 Task: Look for space in Paraná, Argentina from 8th June, 2023 to 19th June, 2023 for 1 adult in price range Rs.5000 to Rs.12000. Place can be shared room with 1  bedroom having 1 bed and 1 bathroom. Property type can be house, flat, guest house, hotel. Amenities needed are: heating. Booking option can be shelf check-in. Required host language is English.
Action: Mouse moved to (410, 109)
Screenshot: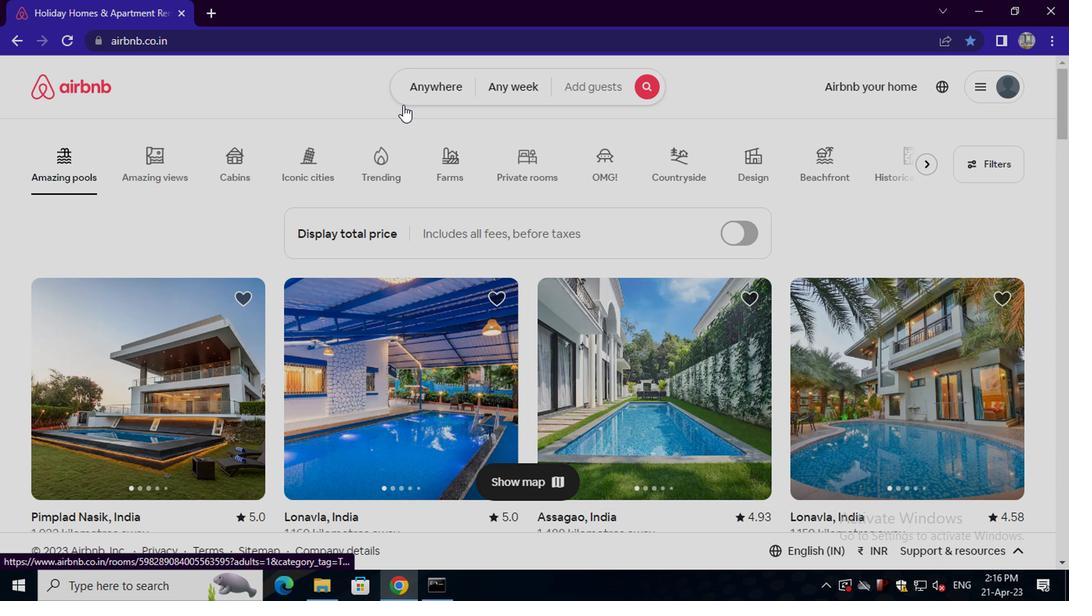 
Action: Mouse pressed left at (410, 109)
Screenshot: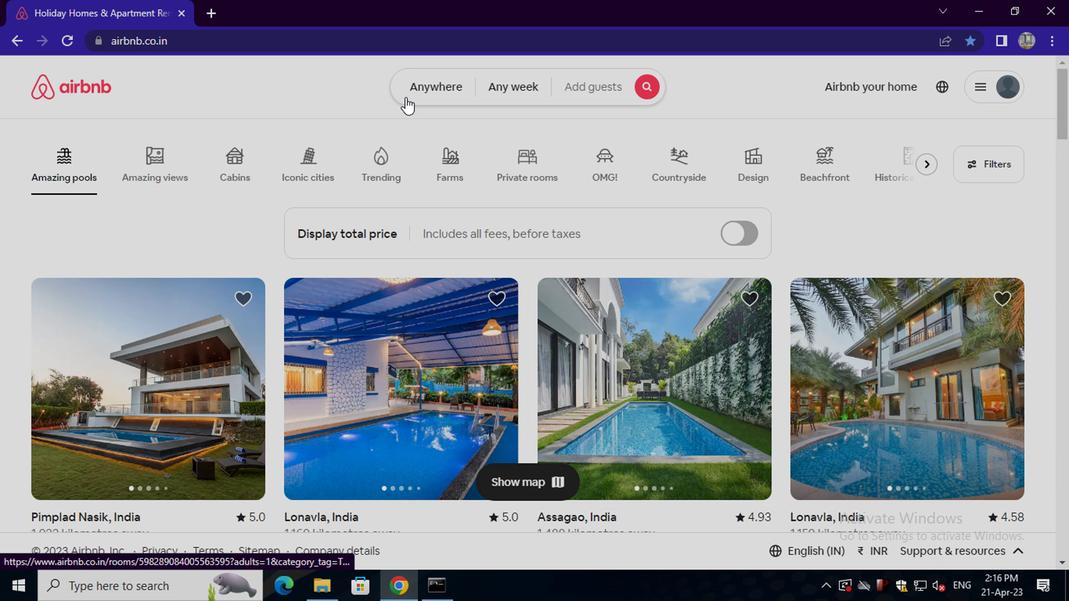 
Action: Mouse moved to (344, 167)
Screenshot: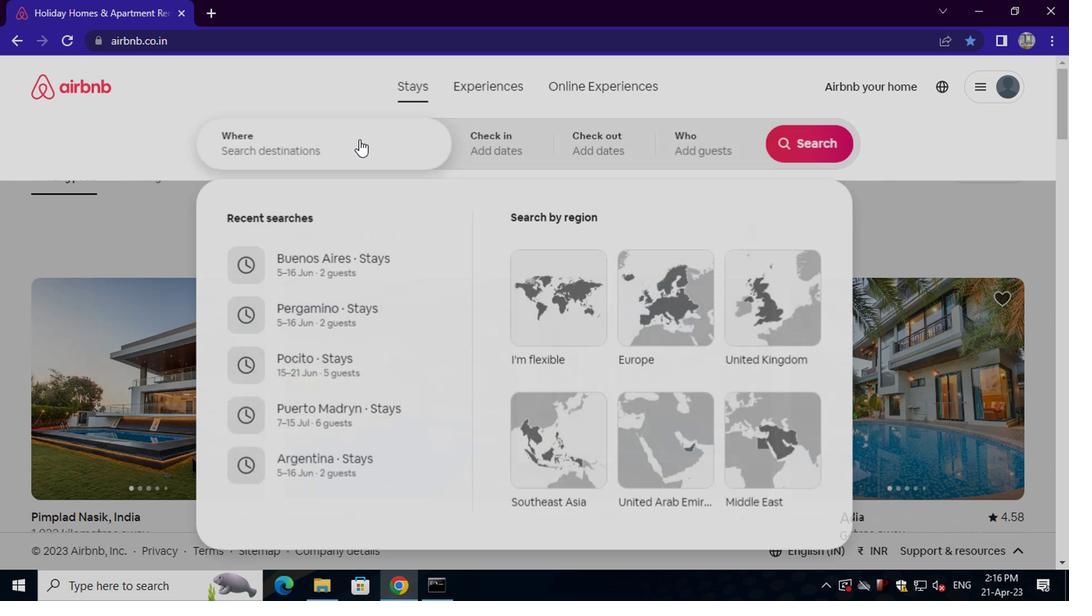 
Action: Mouse pressed left at (344, 167)
Screenshot: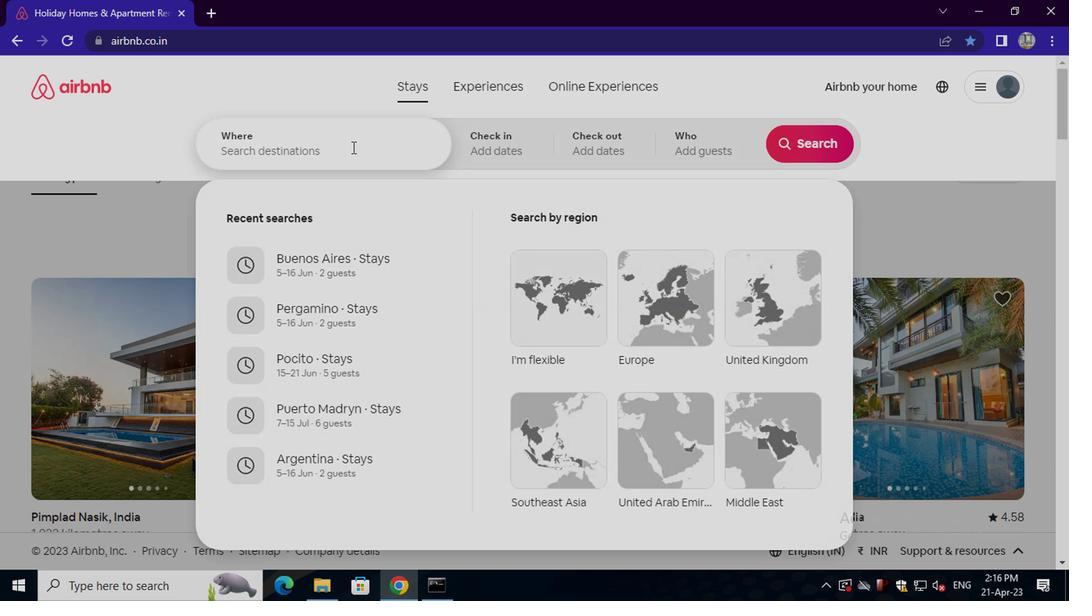 
Action: Key pressed parana<Key.space>argentina
Screenshot: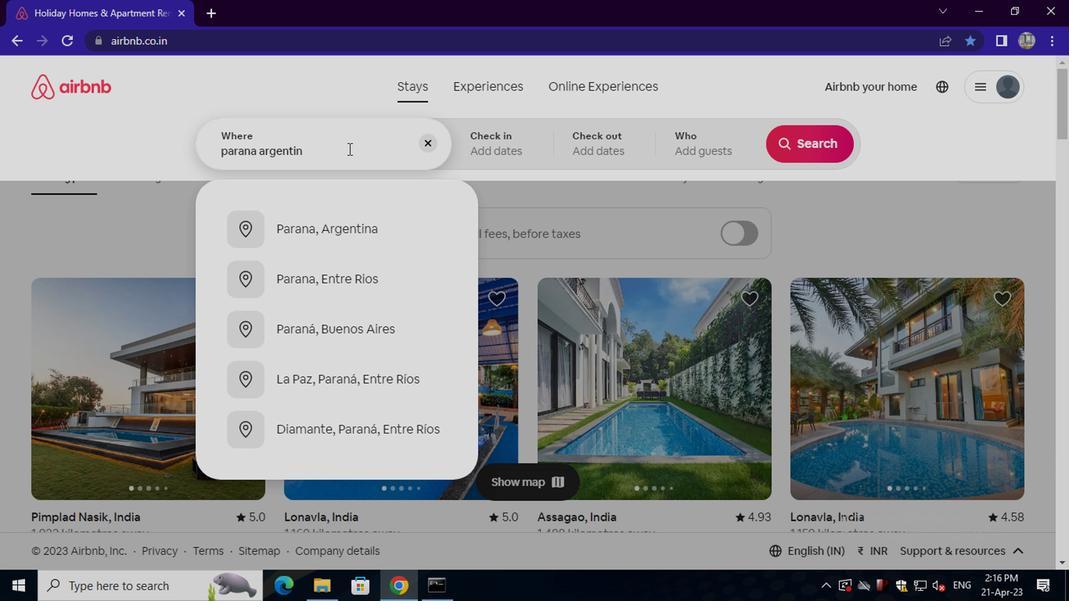 
Action: Mouse moved to (355, 161)
Screenshot: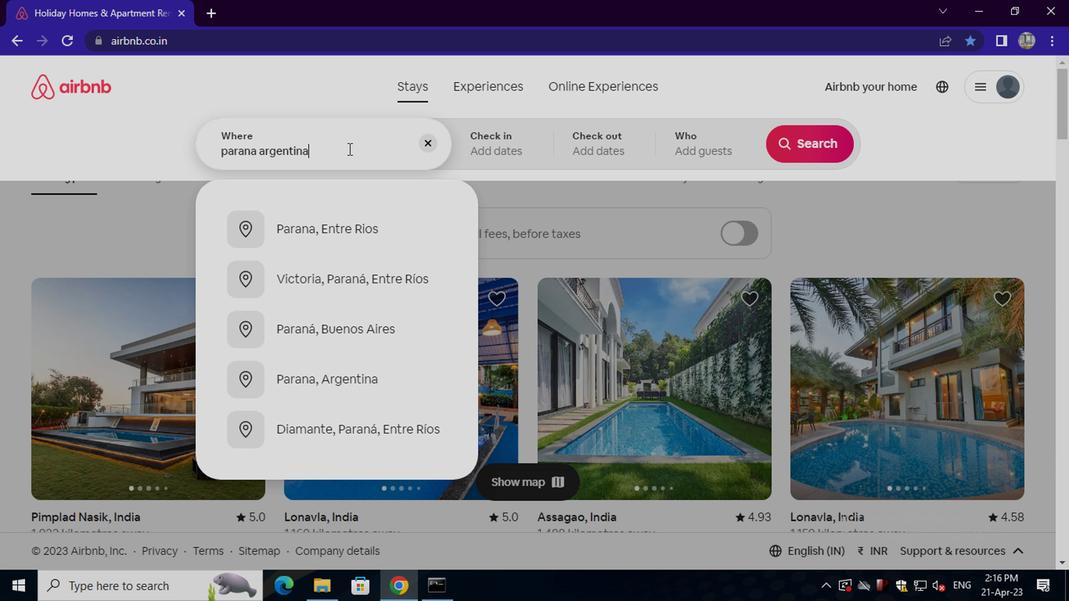 
Action: Key pressed <Key.enter>
Screenshot: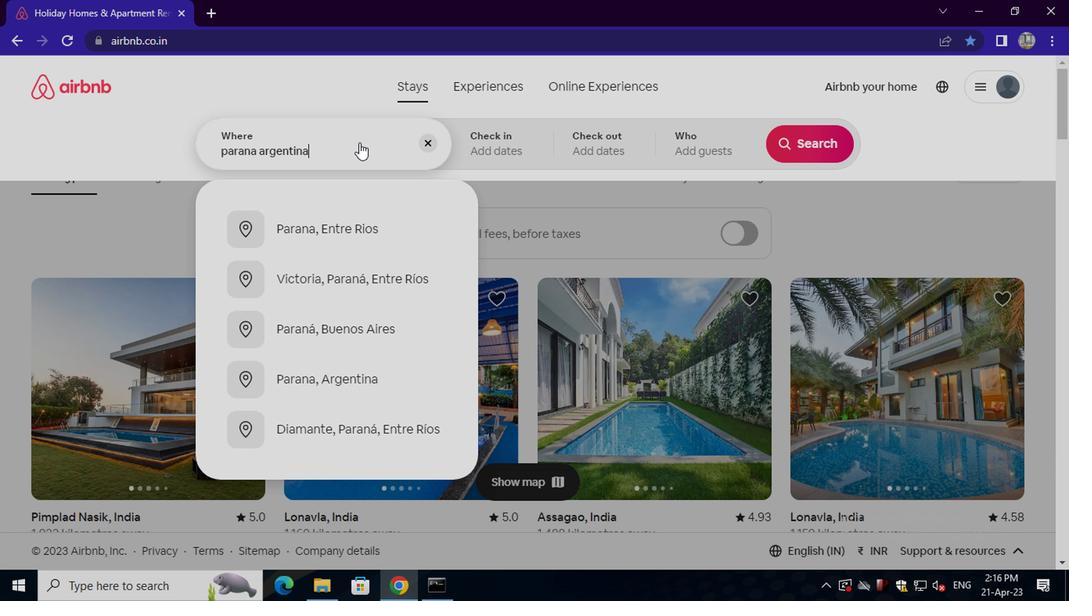 
Action: Mouse moved to (807, 274)
Screenshot: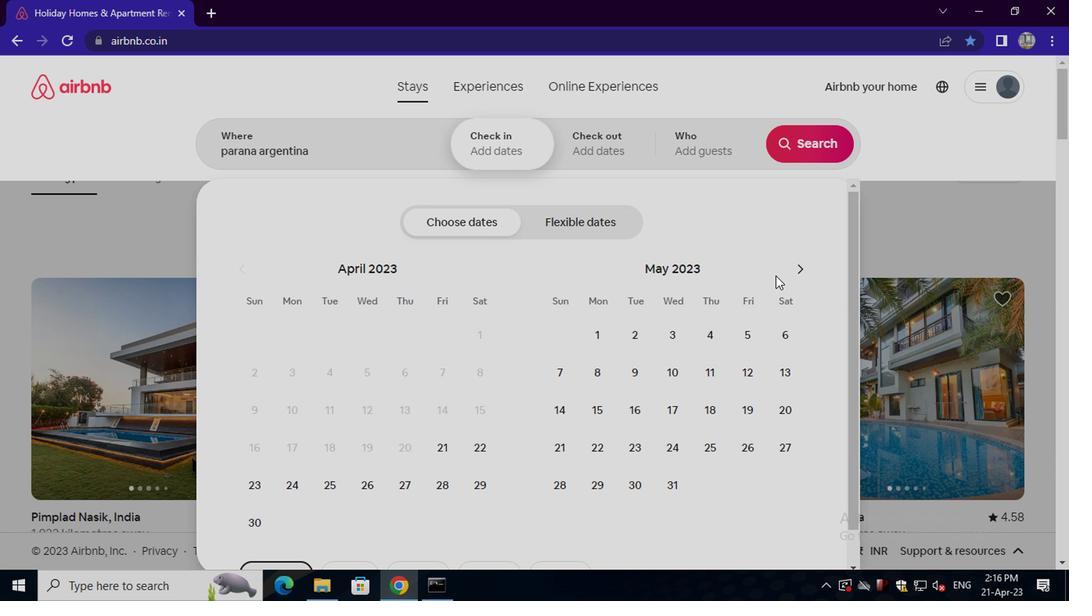 
Action: Mouse pressed left at (807, 274)
Screenshot: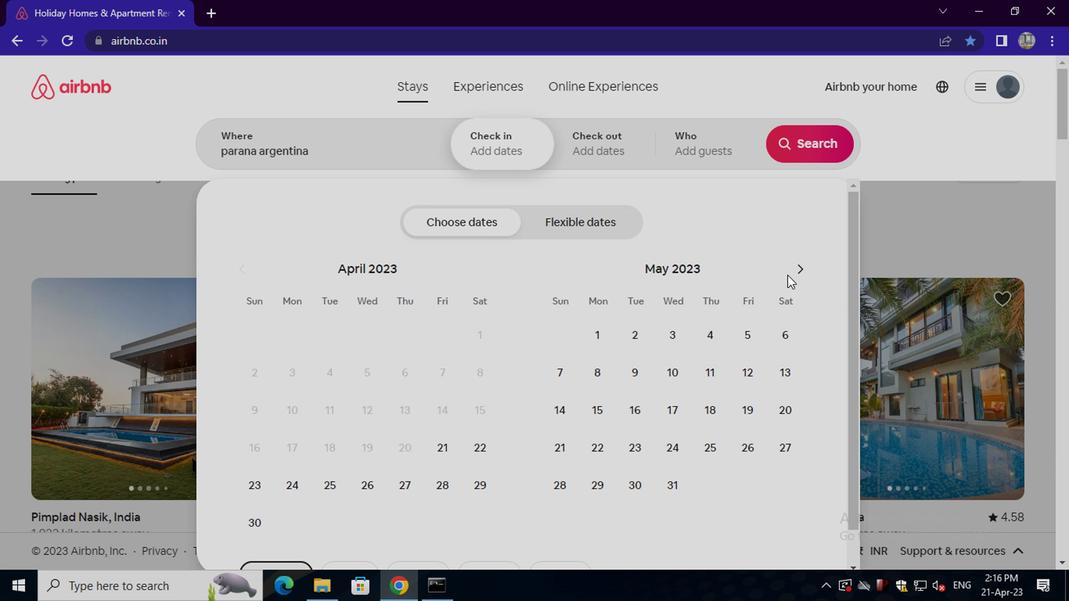 
Action: Mouse moved to (724, 361)
Screenshot: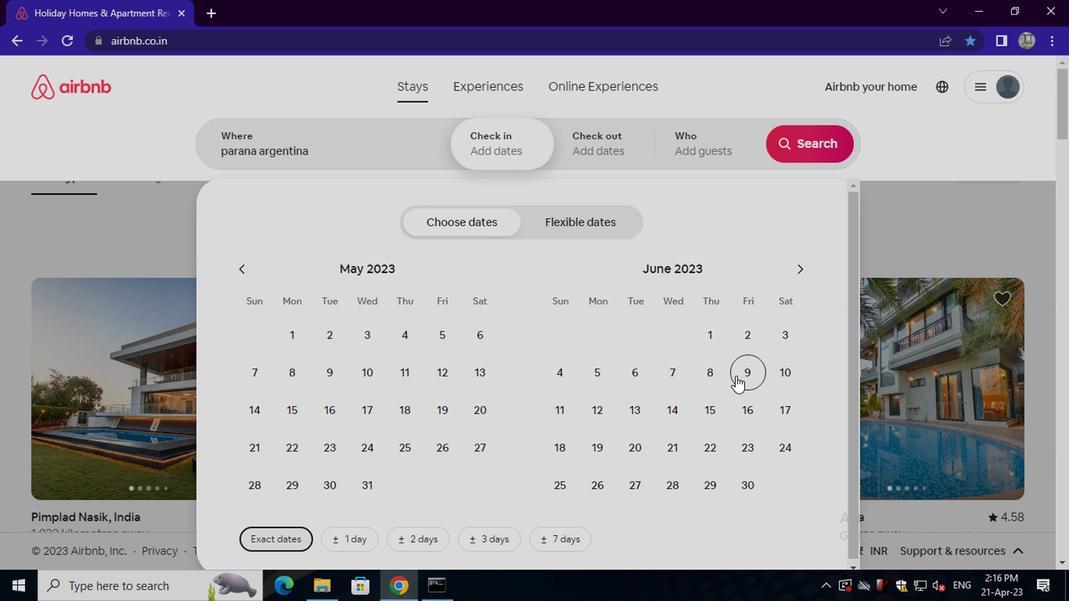 
Action: Mouse pressed left at (724, 361)
Screenshot: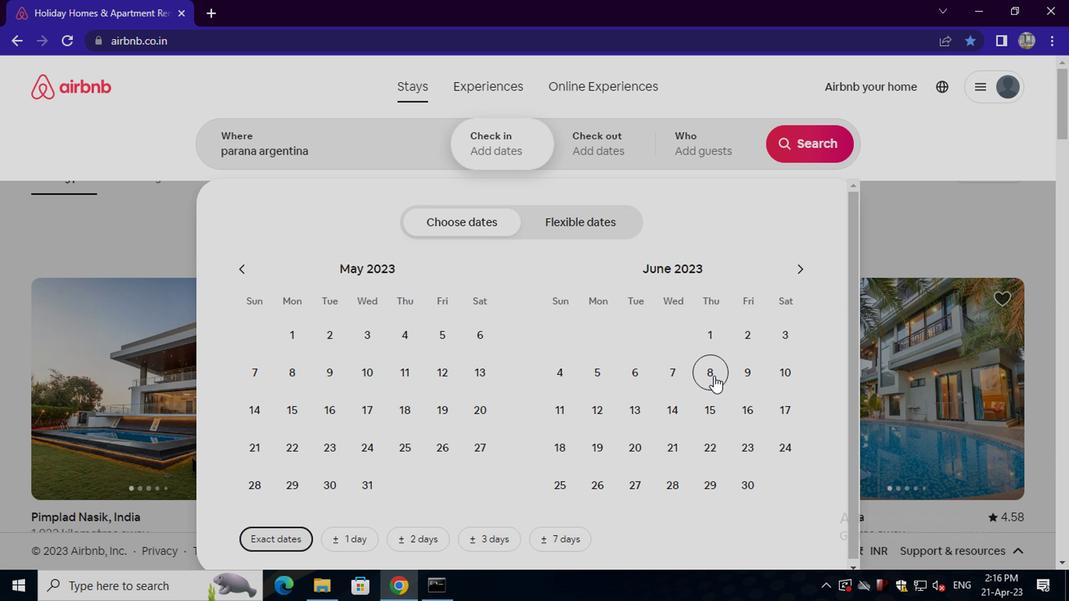 
Action: Mouse moved to (593, 427)
Screenshot: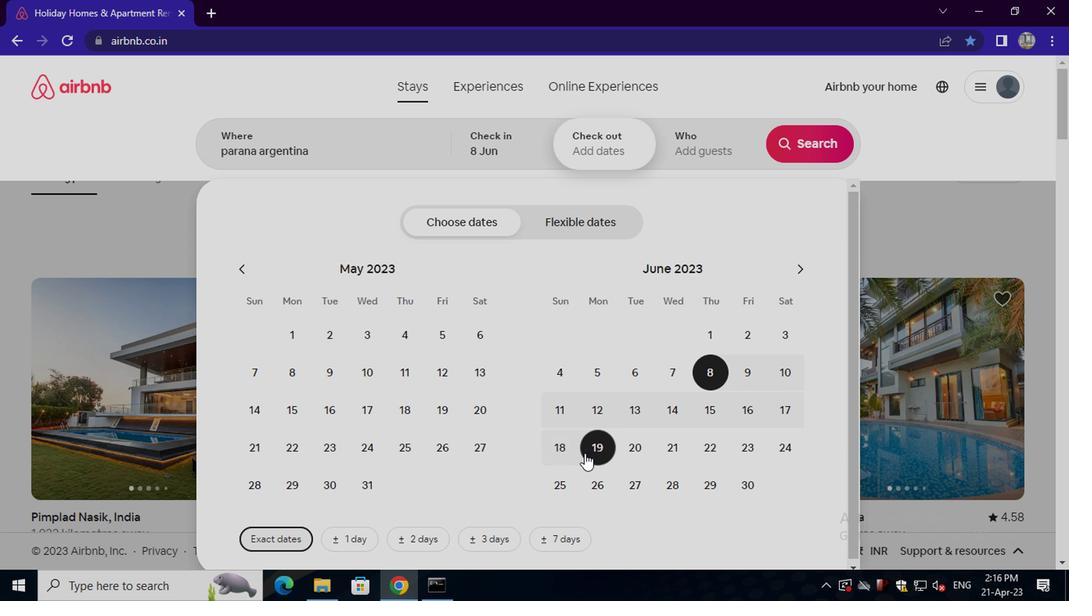 
Action: Mouse pressed left at (593, 427)
Screenshot: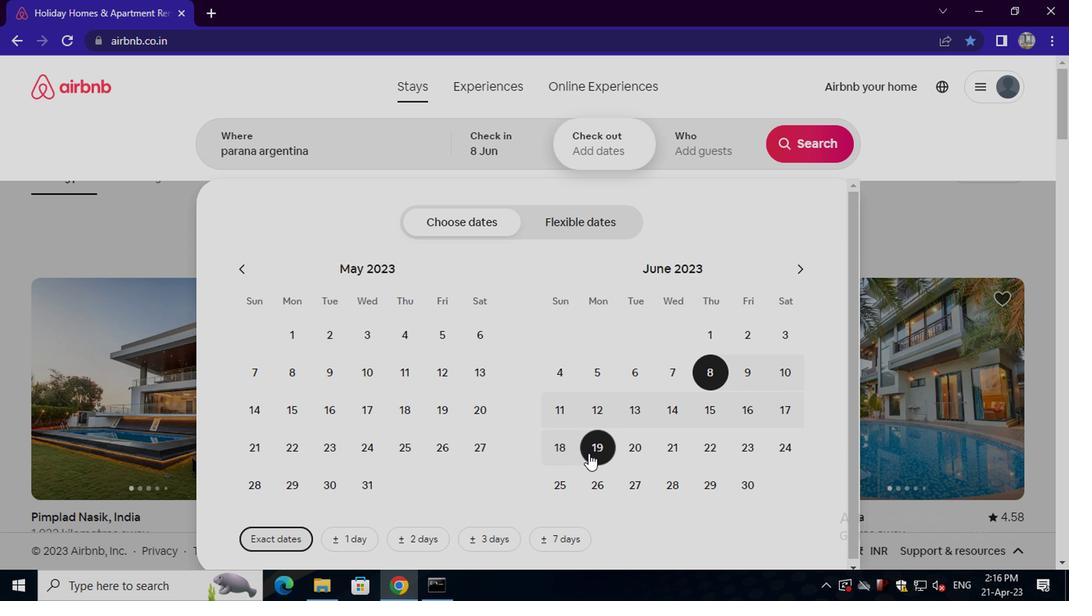 
Action: Mouse moved to (737, 171)
Screenshot: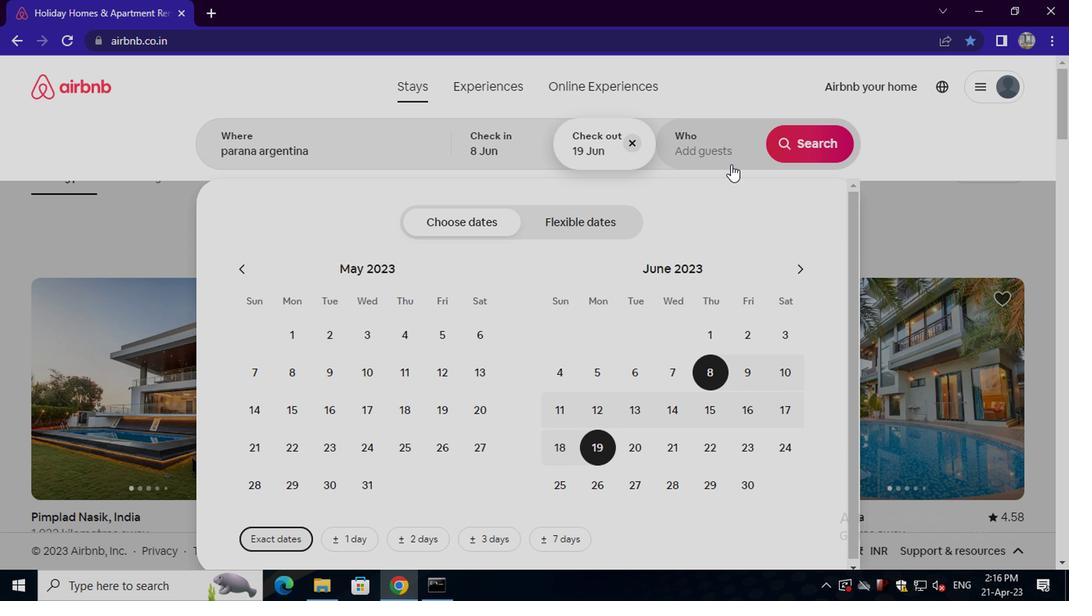 
Action: Mouse pressed left at (737, 171)
Screenshot: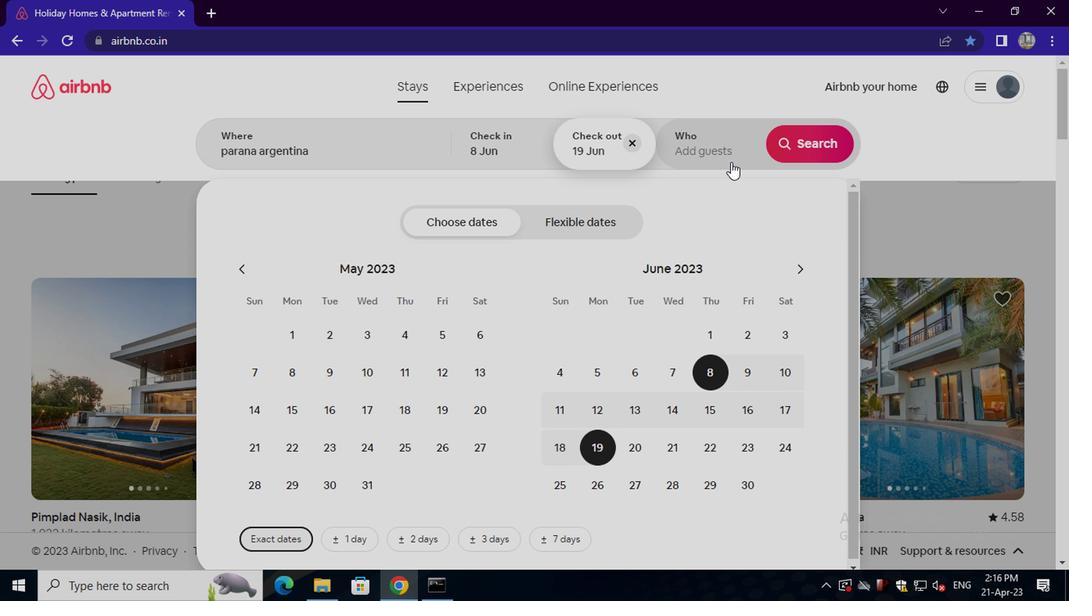 
Action: Mouse moved to (820, 230)
Screenshot: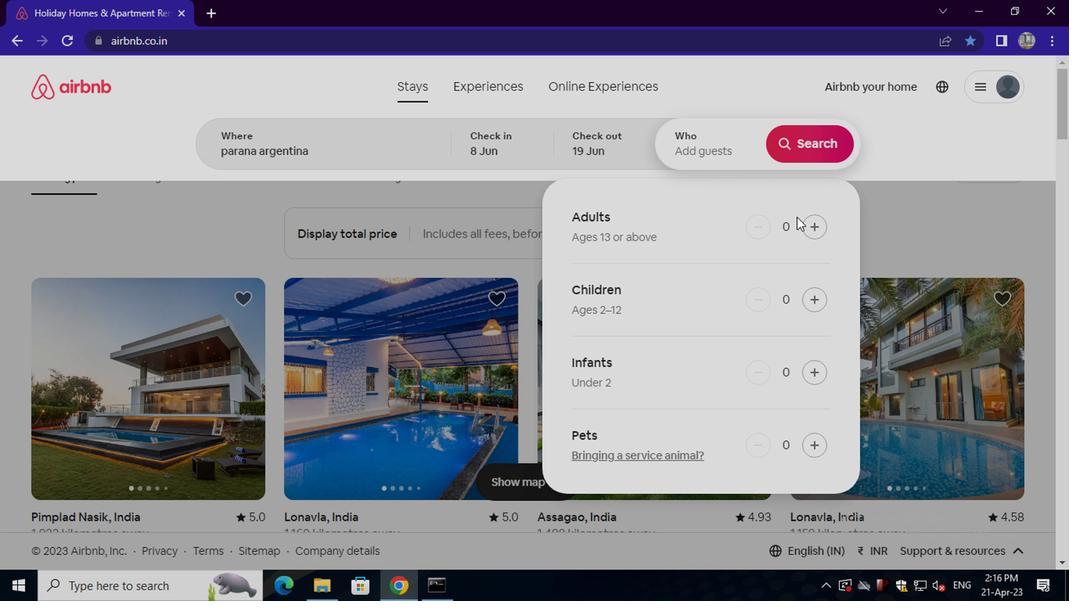
Action: Mouse pressed left at (820, 230)
Screenshot: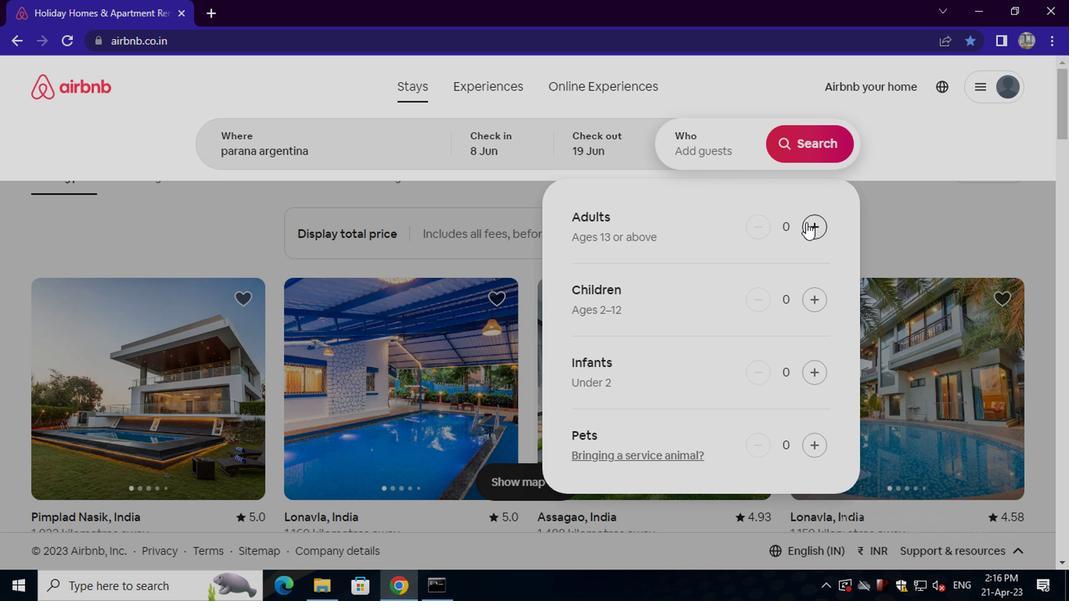 
Action: Mouse moved to (817, 169)
Screenshot: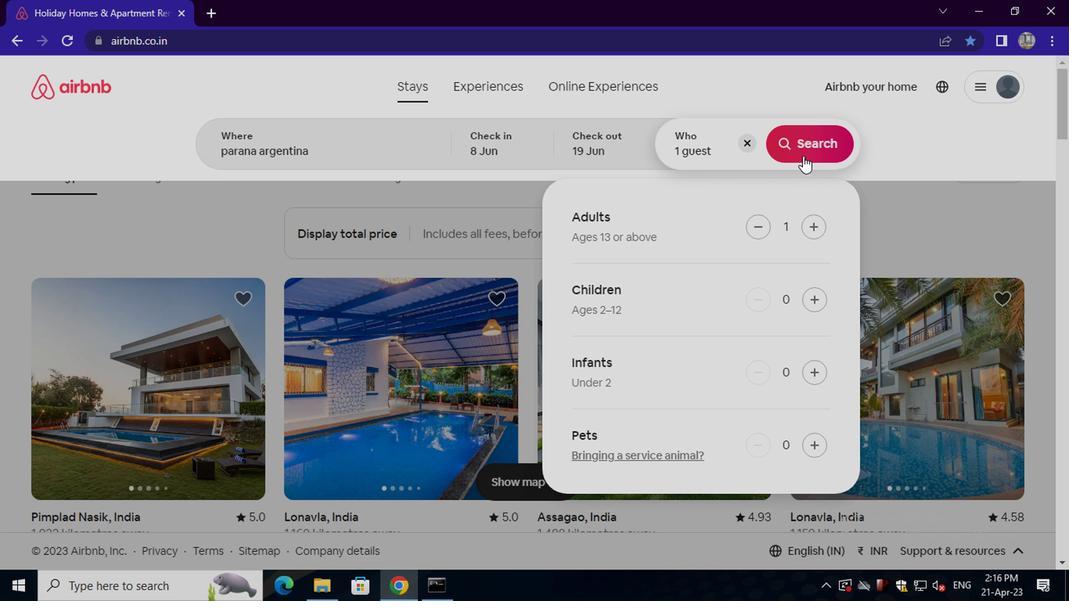 
Action: Mouse pressed left at (817, 169)
Screenshot: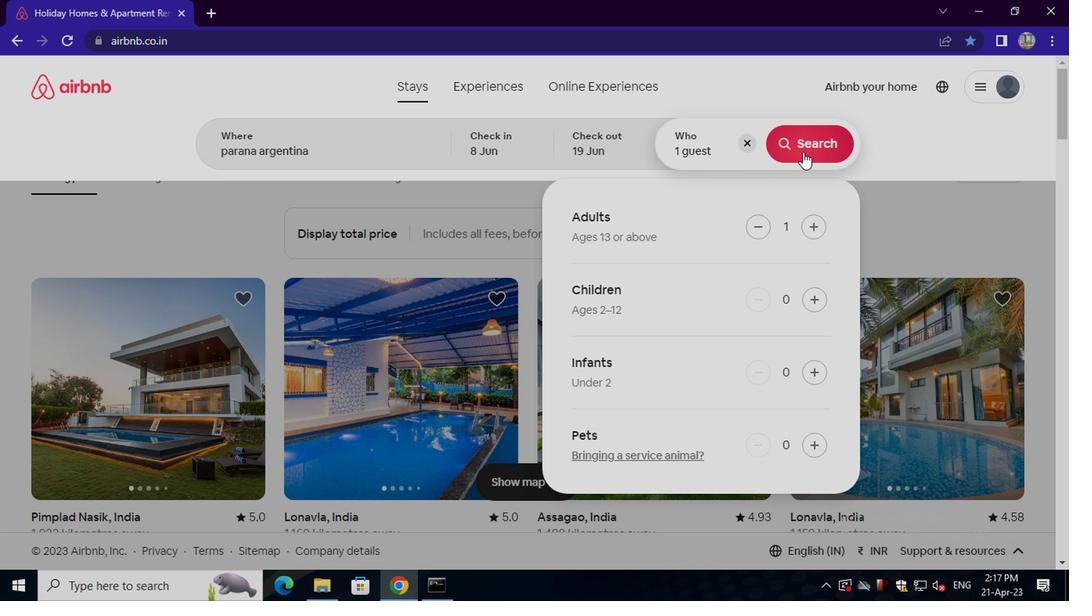 
Action: Mouse moved to (1025, 167)
Screenshot: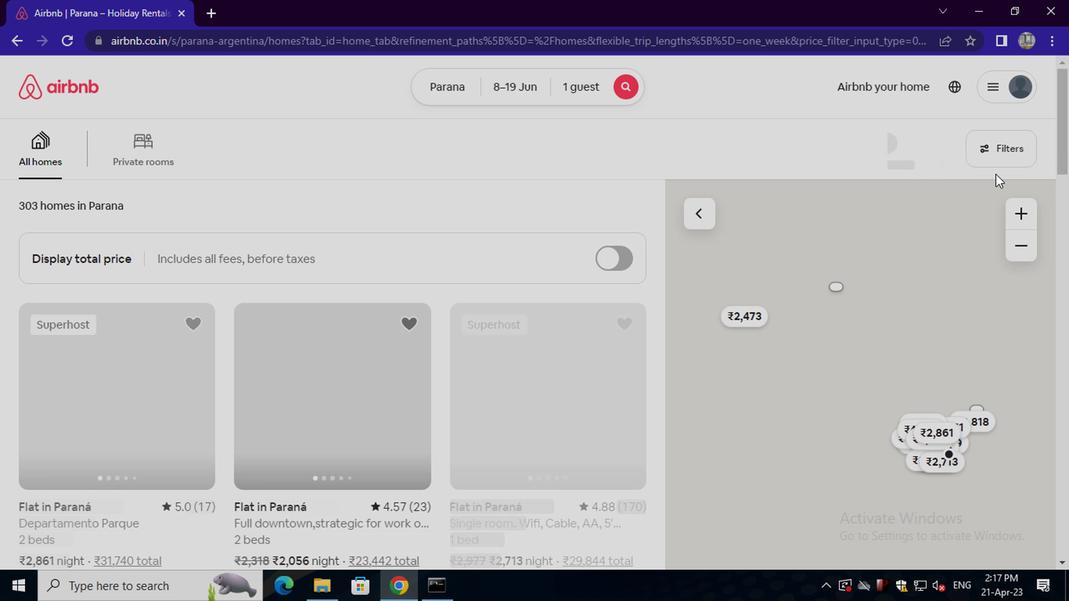 
Action: Mouse pressed left at (1025, 167)
Screenshot: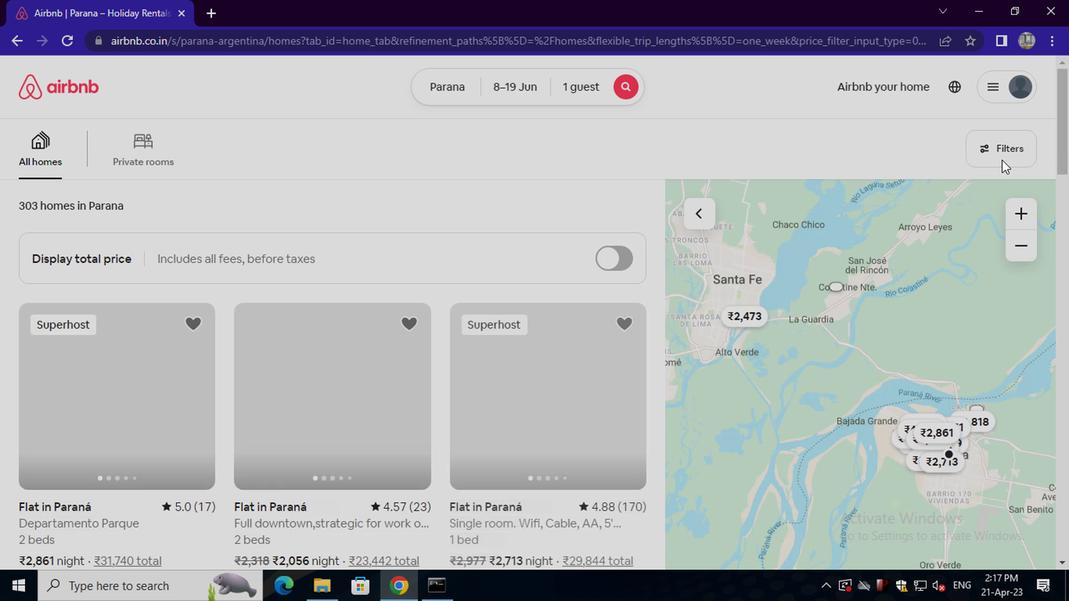 
Action: Mouse moved to (436, 342)
Screenshot: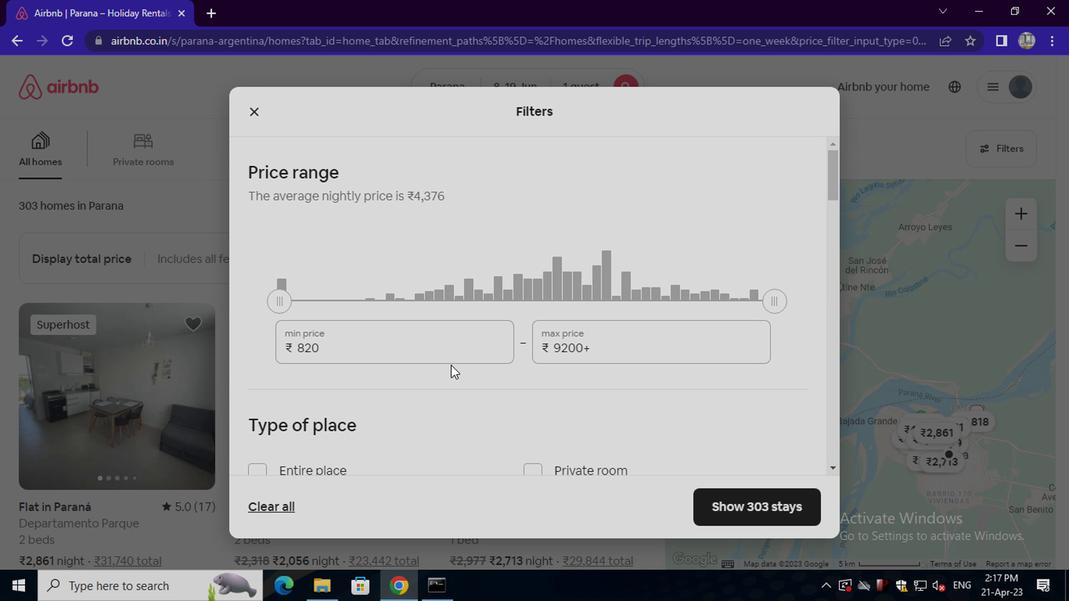 
Action: Mouse pressed left at (436, 342)
Screenshot: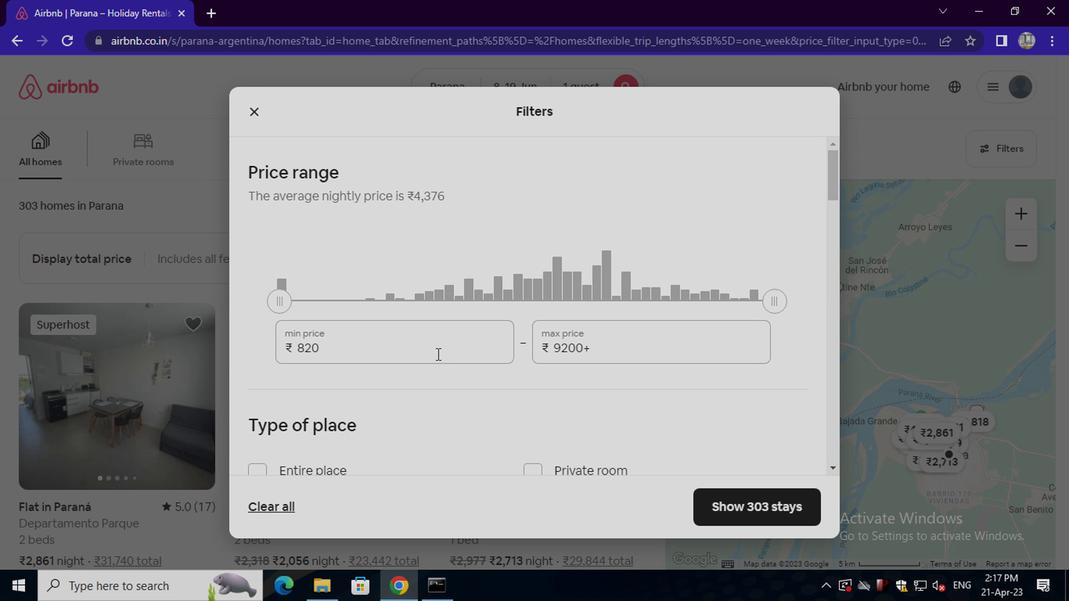 
Action: Key pressed <Key.backspace><Key.backspace><Key.backspace><Key.backspace><Key.backspace><Key.backspace><Key.backspace><Key.backspace><Key.backspace><Key.backspace><Key.backspace><Key.backspace><Key.backspace><Key.backspace><Key.backspace><Key.backspace><Key.backspace><Key.backspace><Key.backspace><Key.backspace><Key.backspace><Key.backspace>5000
Screenshot: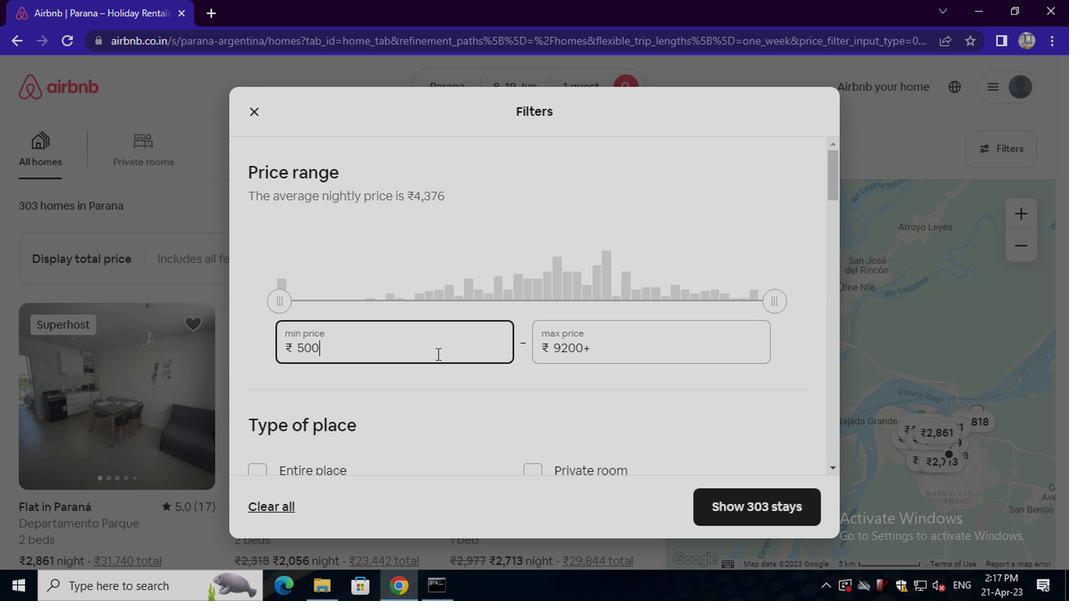 
Action: Mouse moved to (594, 341)
Screenshot: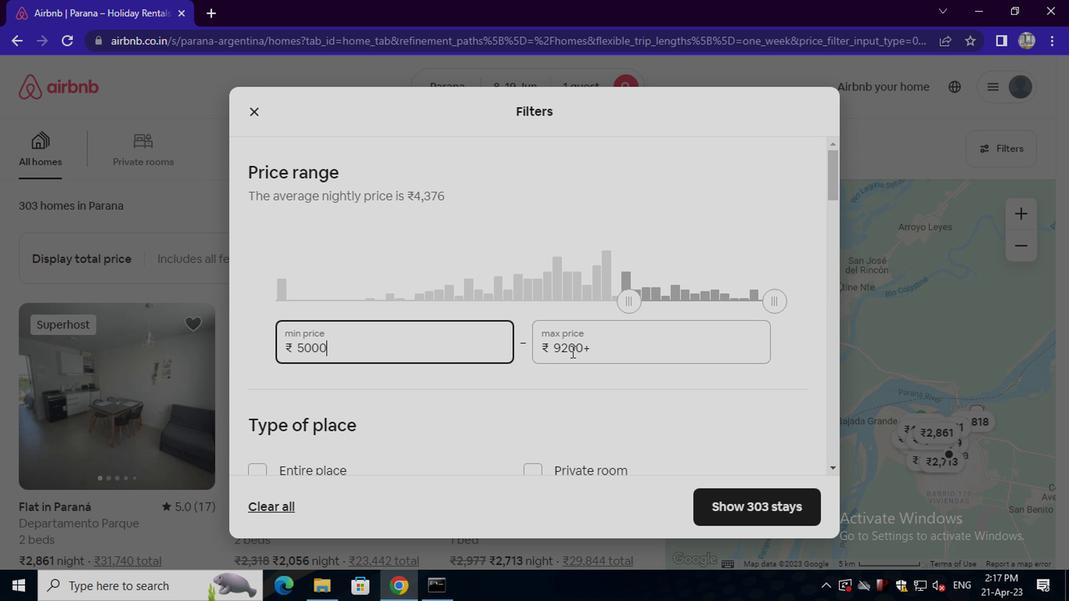 
Action: Mouse pressed left at (594, 341)
Screenshot: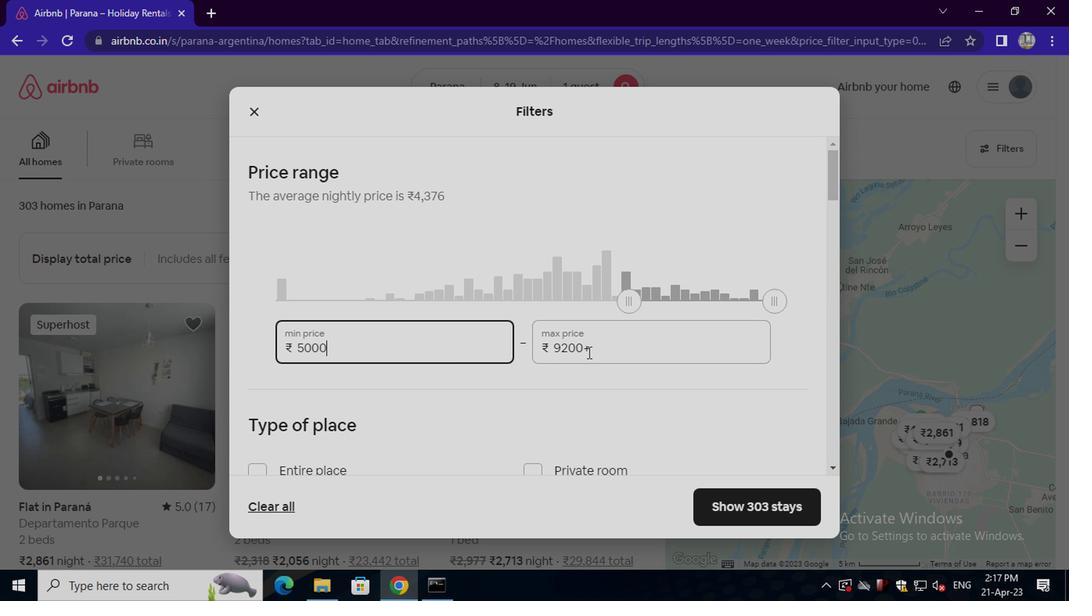 
Action: Key pressed <Key.backspace><Key.backspace><Key.backspace><Key.backspace><Key.backspace><Key.backspace><Key.backspace><Key.backspace><Key.backspace><Key.backspace><Key.backspace><Key.backspace><Key.backspace><Key.backspace><Key.backspace><Key.backspace><Key.backspace>12000
Screenshot: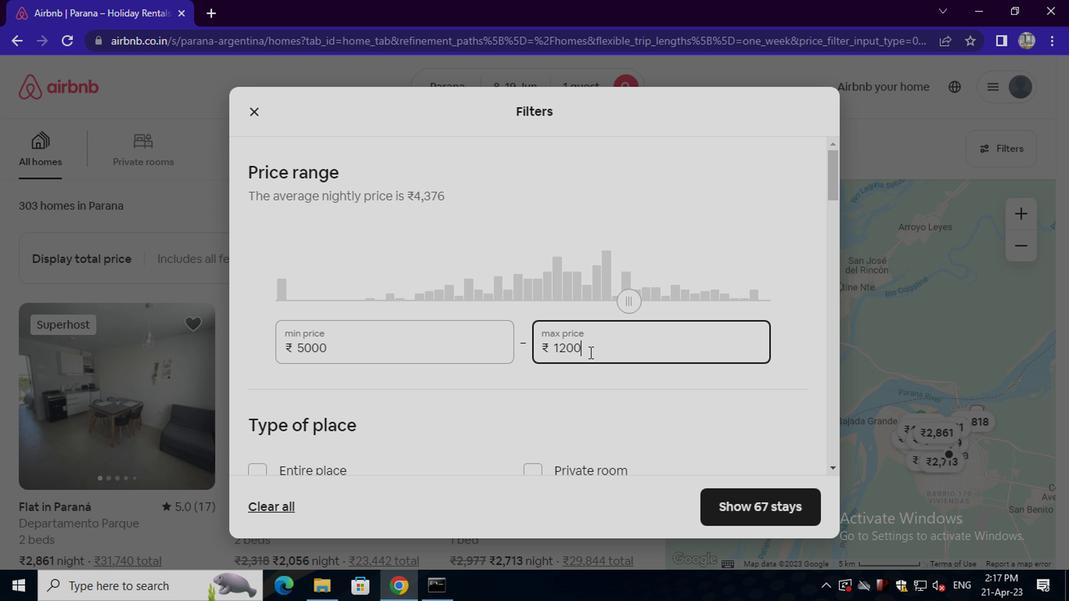 
Action: Mouse moved to (582, 340)
Screenshot: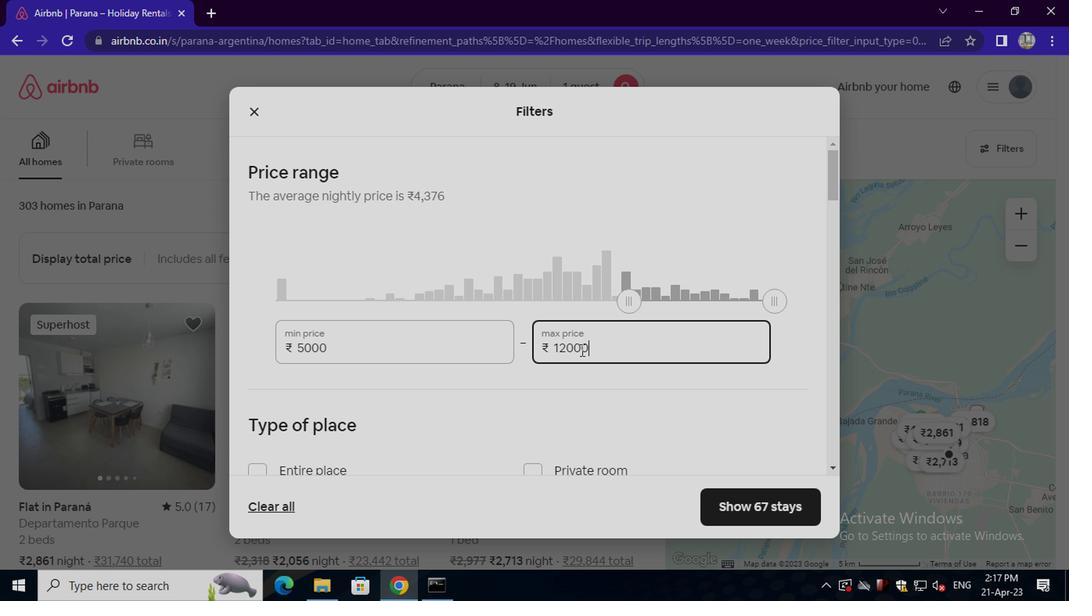 
Action: Mouse scrolled (582, 339) with delta (0, -1)
Screenshot: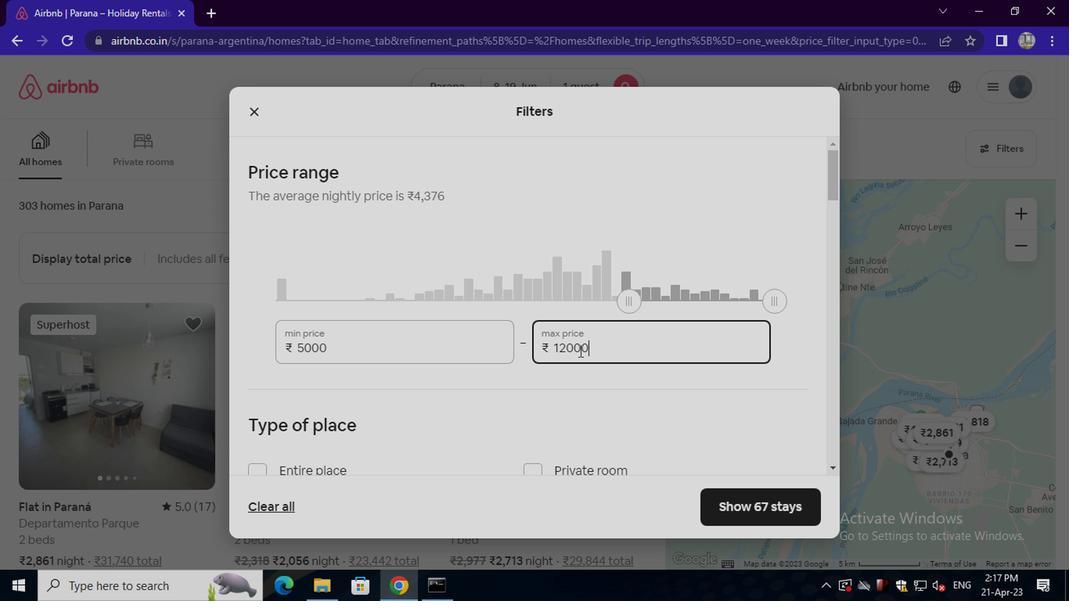 
Action: Mouse scrolled (582, 339) with delta (0, -1)
Screenshot: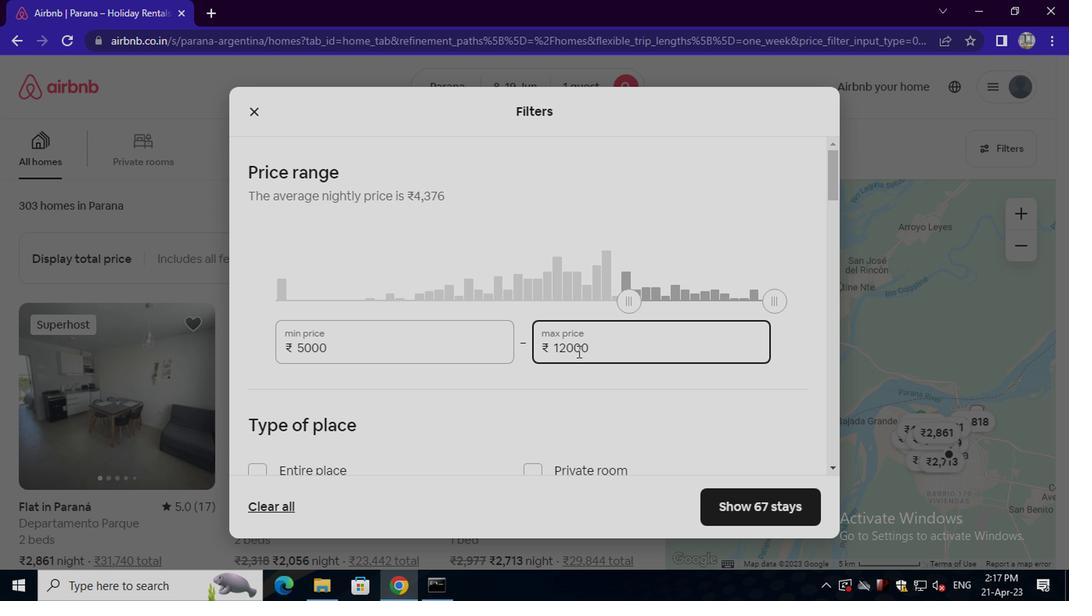
Action: Mouse moved to (339, 366)
Screenshot: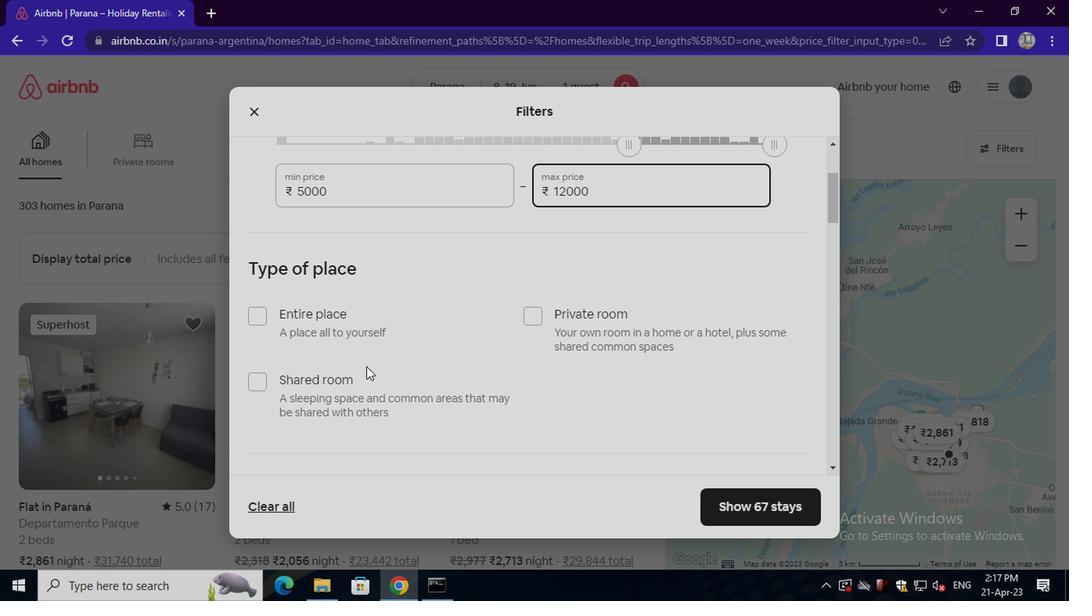 
Action: Mouse pressed left at (339, 366)
Screenshot: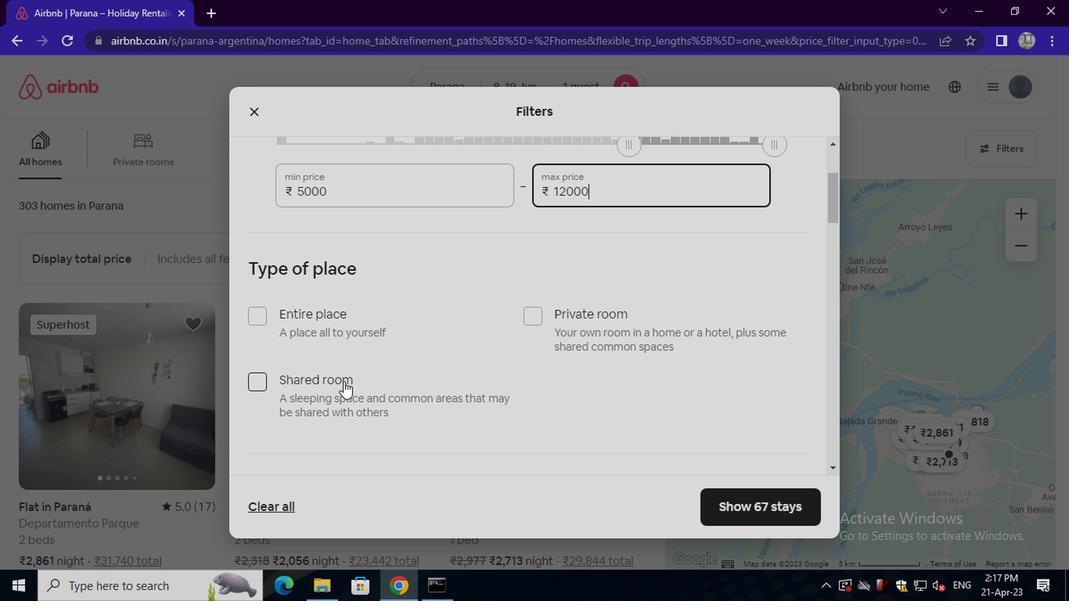 
Action: Mouse moved to (337, 367)
Screenshot: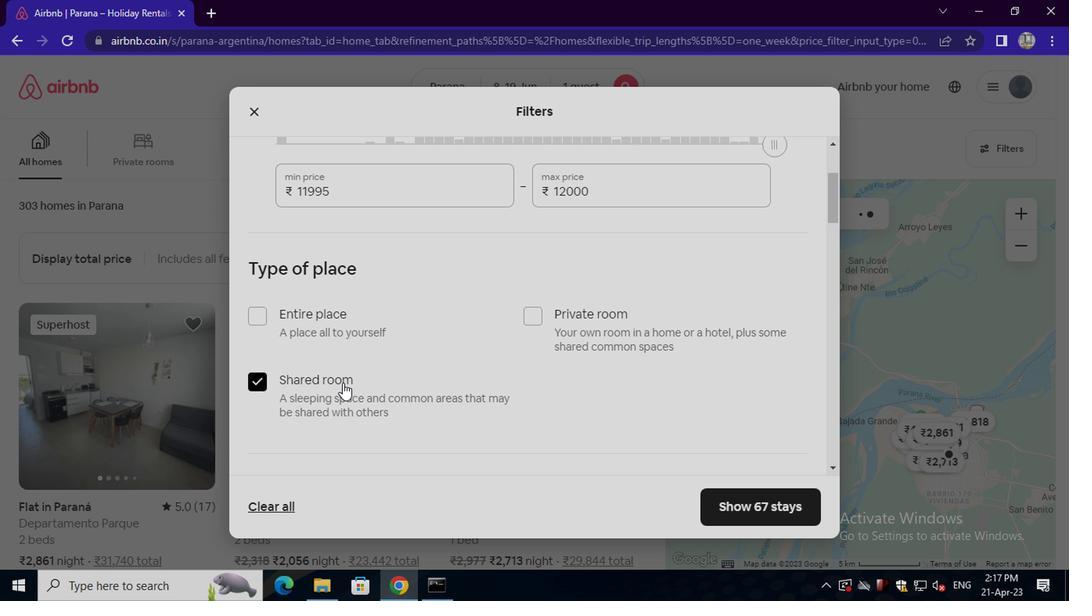 
Action: Mouse scrolled (337, 367) with delta (0, 0)
Screenshot: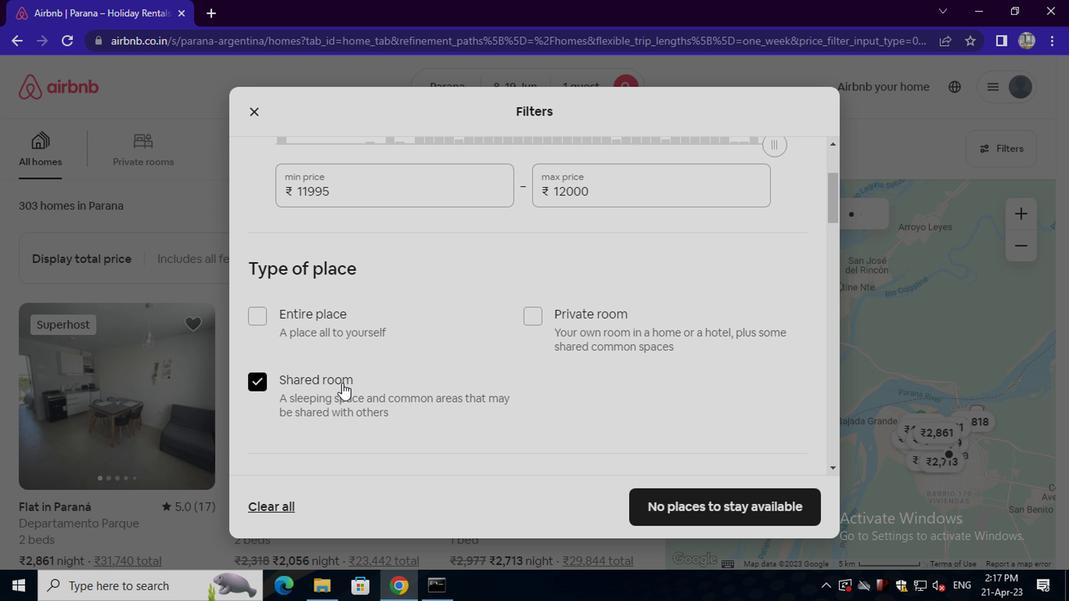 
Action: Mouse scrolled (337, 367) with delta (0, 0)
Screenshot: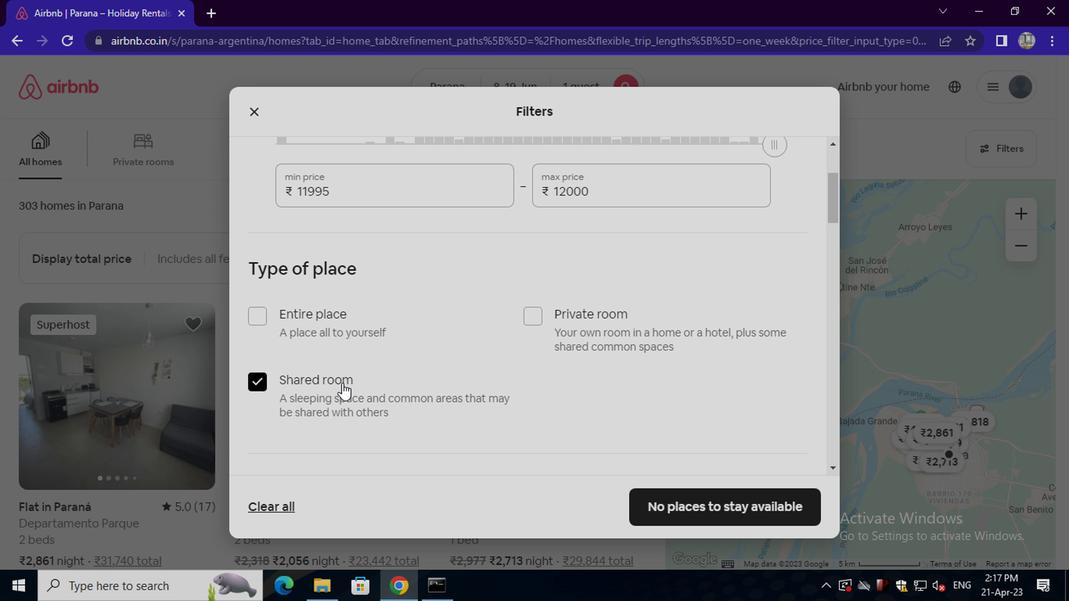 
Action: Mouse scrolled (337, 367) with delta (0, 0)
Screenshot: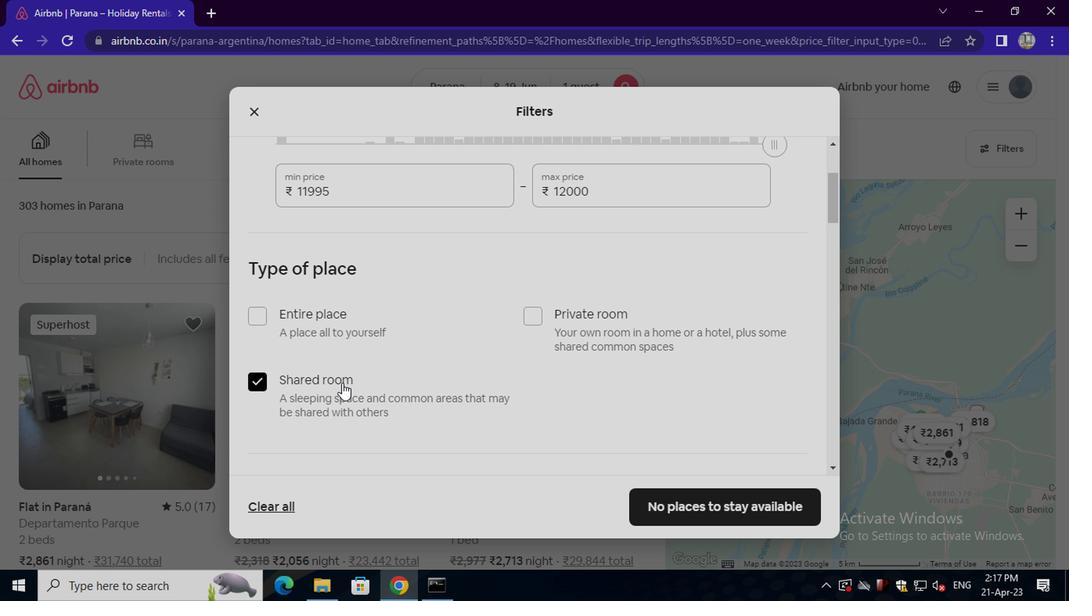 
Action: Mouse scrolled (337, 367) with delta (0, 0)
Screenshot: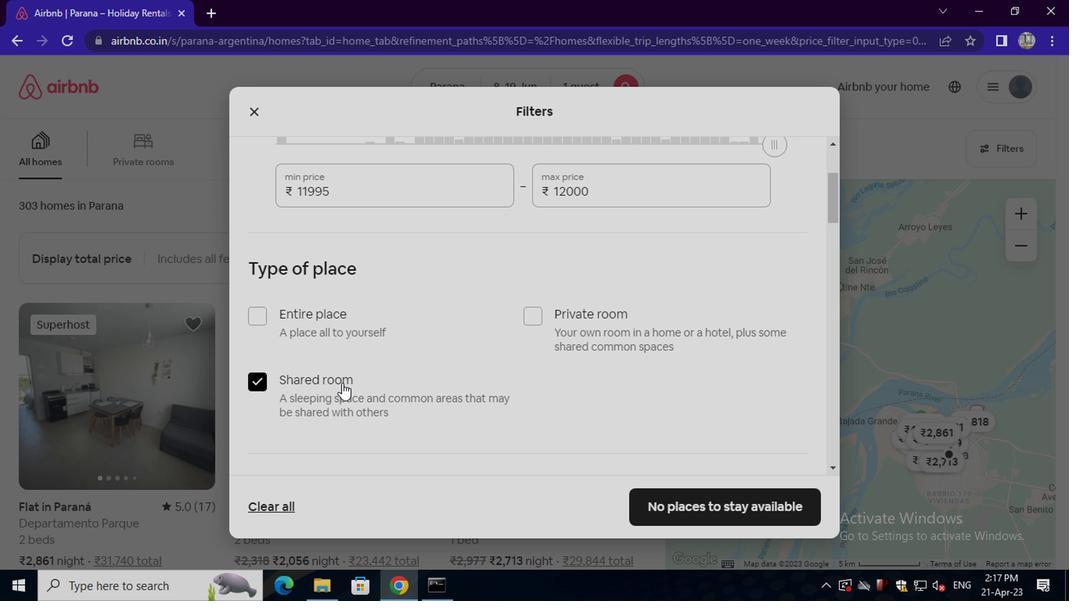 
Action: Mouse moved to (347, 256)
Screenshot: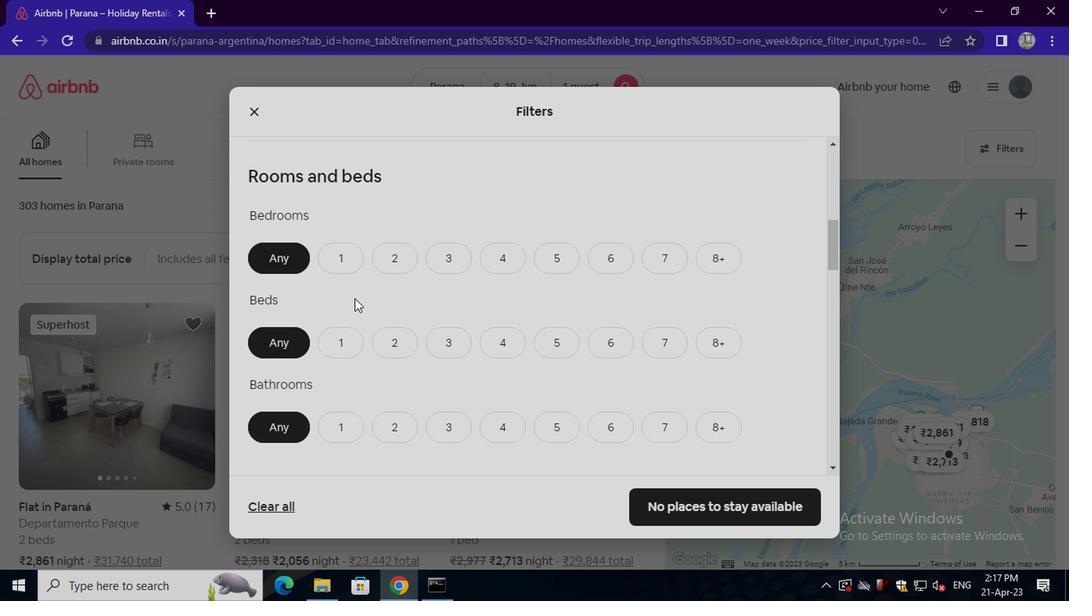 
Action: Mouse pressed left at (347, 256)
Screenshot: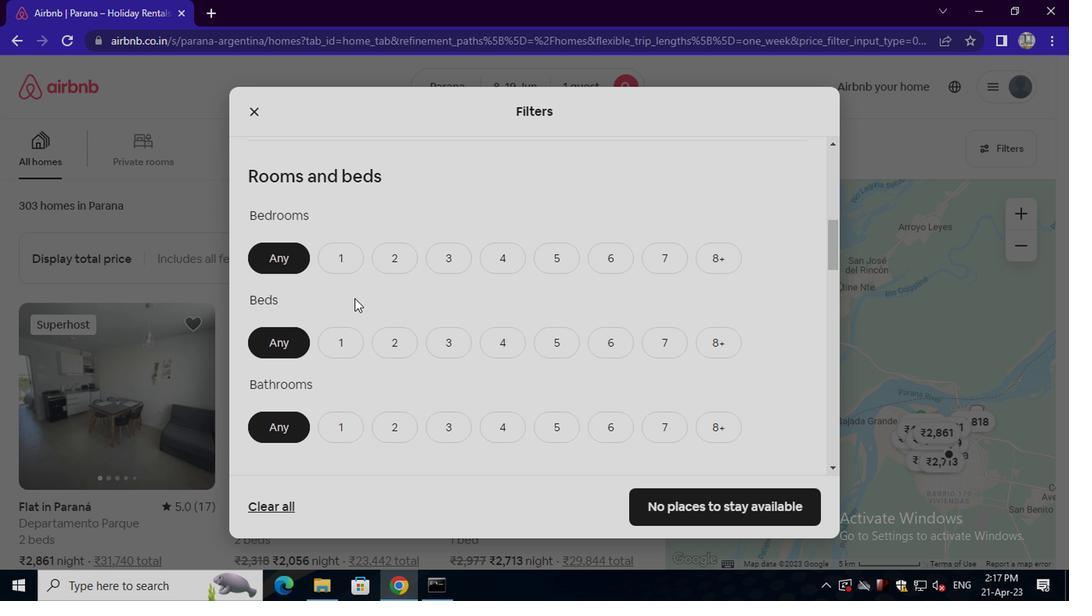 
Action: Mouse moved to (335, 334)
Screenshot: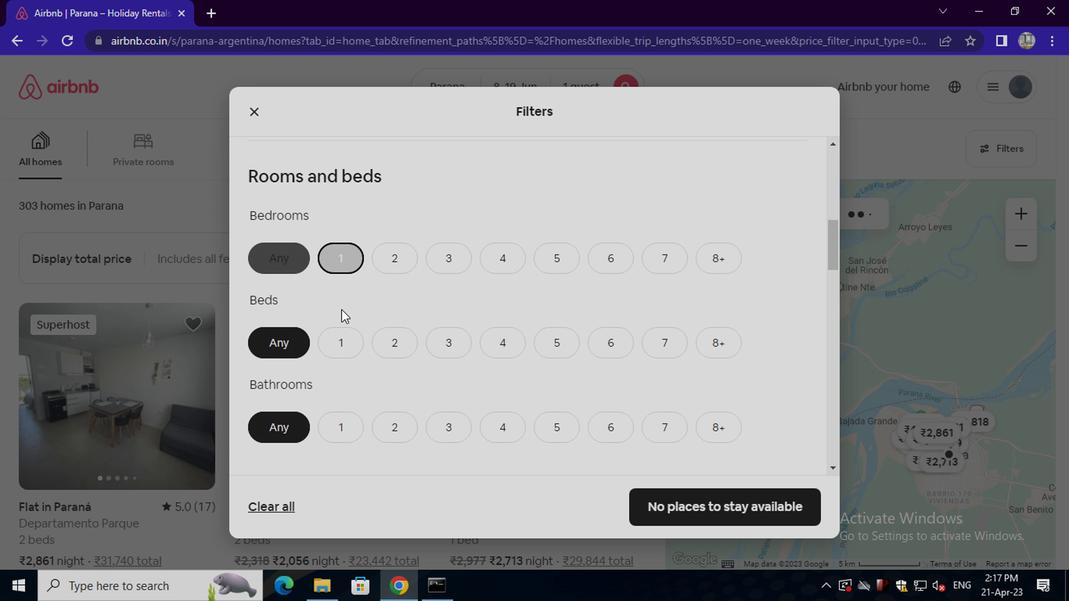 
Action: Mouse pressed left at (335, 334)
Screenshot: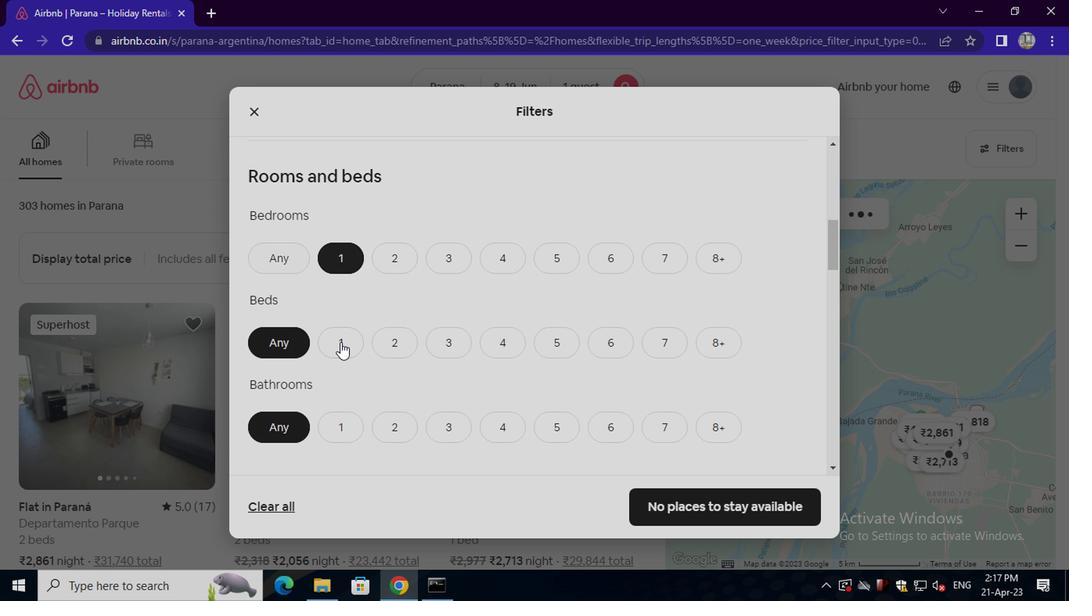 
Action: Mouse moved to (337, 394)
Screenshot: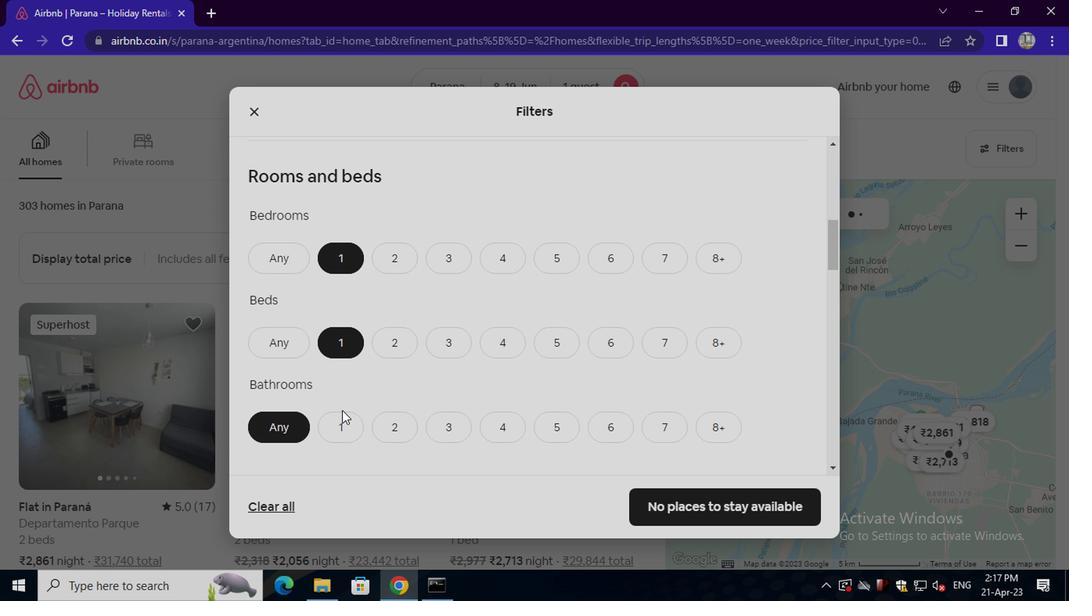 
Action: Mouse pressed left at (337, 394)
Screenshot: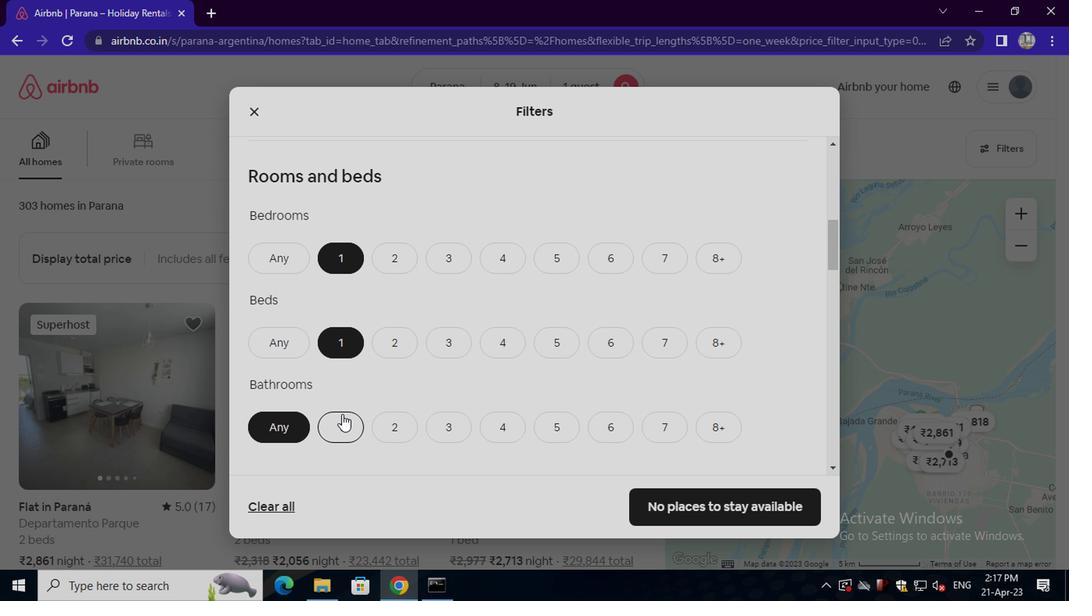 
Action: Mouse moved to (338, 394)
Screenshot: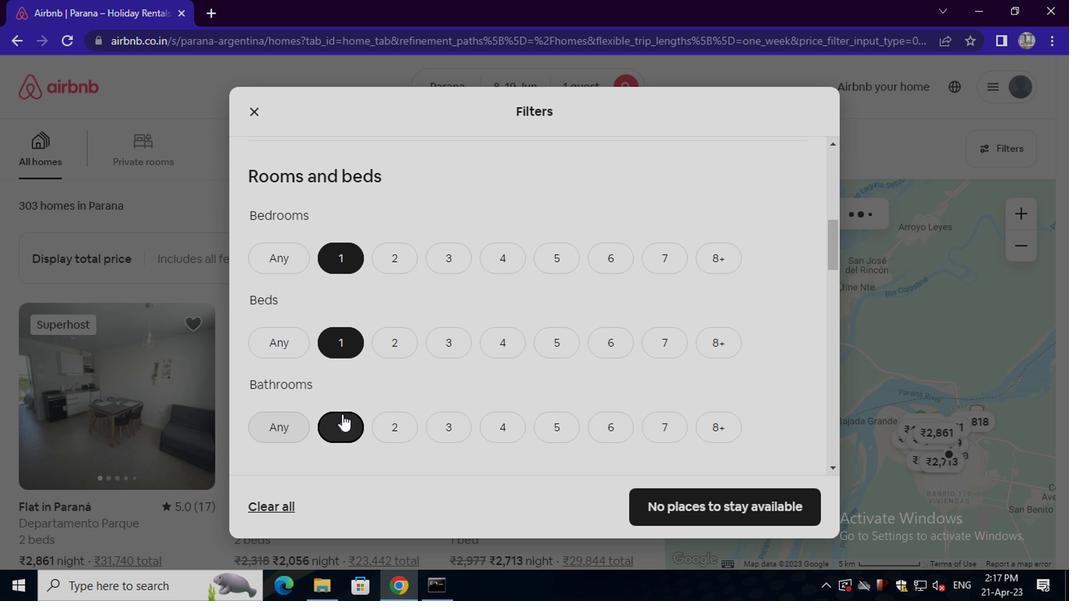 
Action: Mouse scrolled (338, 393) with delta (0, 0)
Screenshot: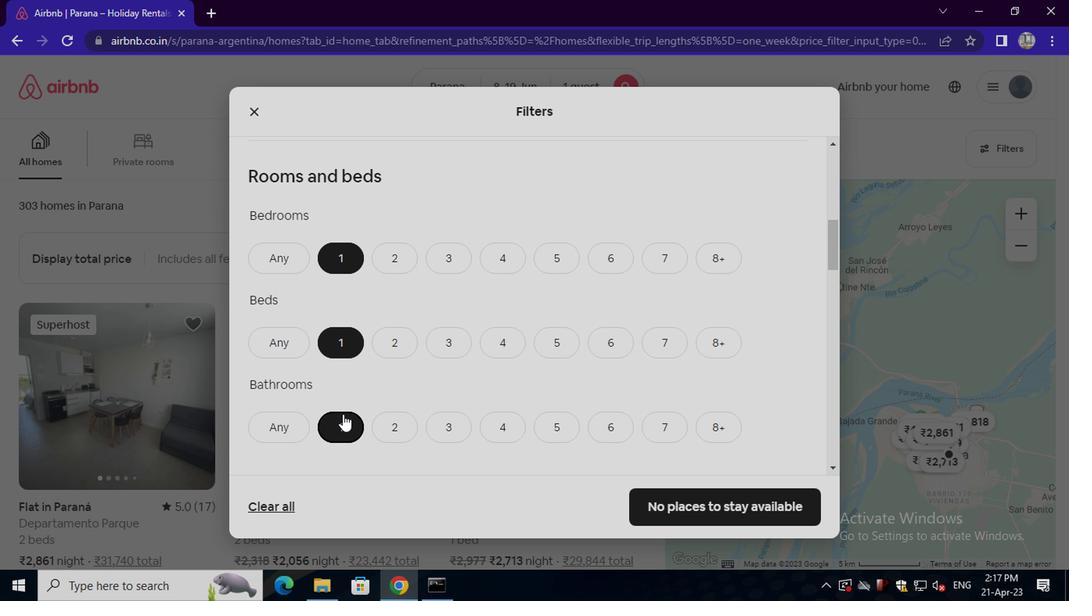 
Action: Mouse scrolled (338, 393) with delta (0, 0)
Screenshot: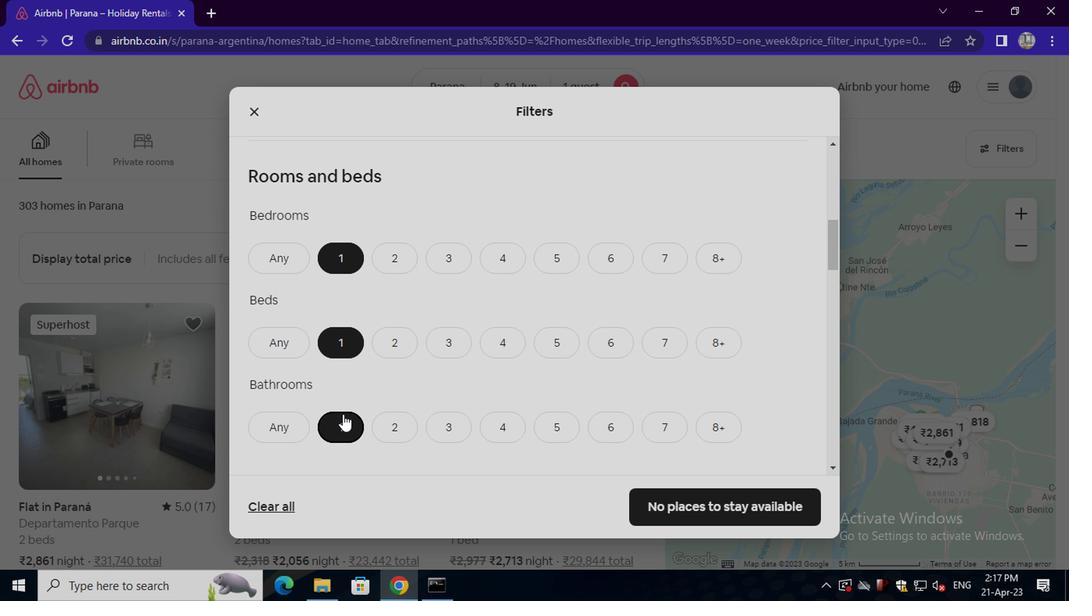 
Action: Mouse moved to (334, 394)
Screenshot: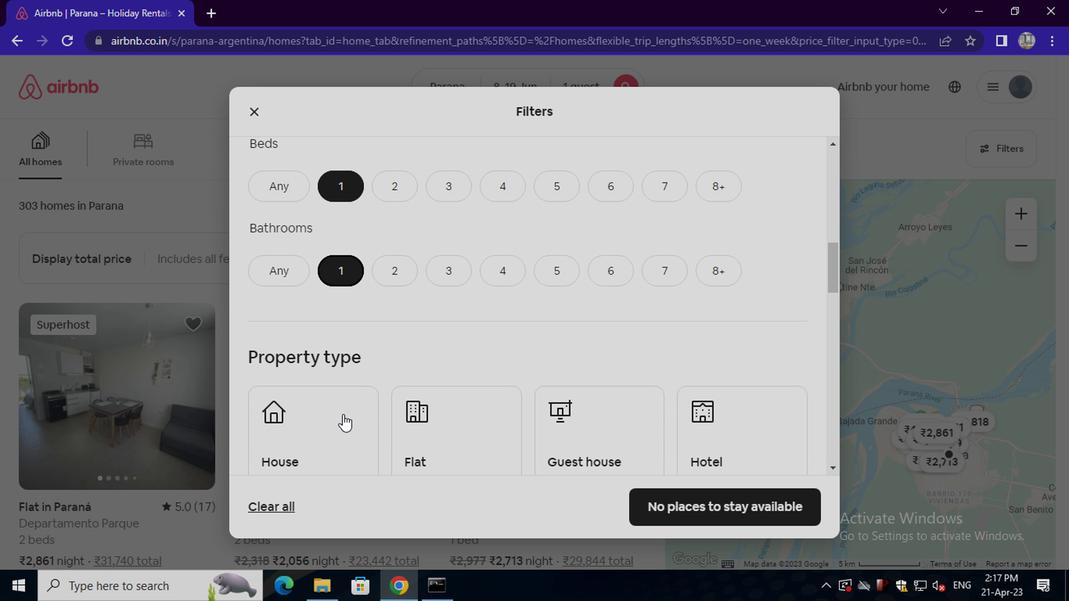 
Action: Mouse pressed left at (334, 394)
Screenshot: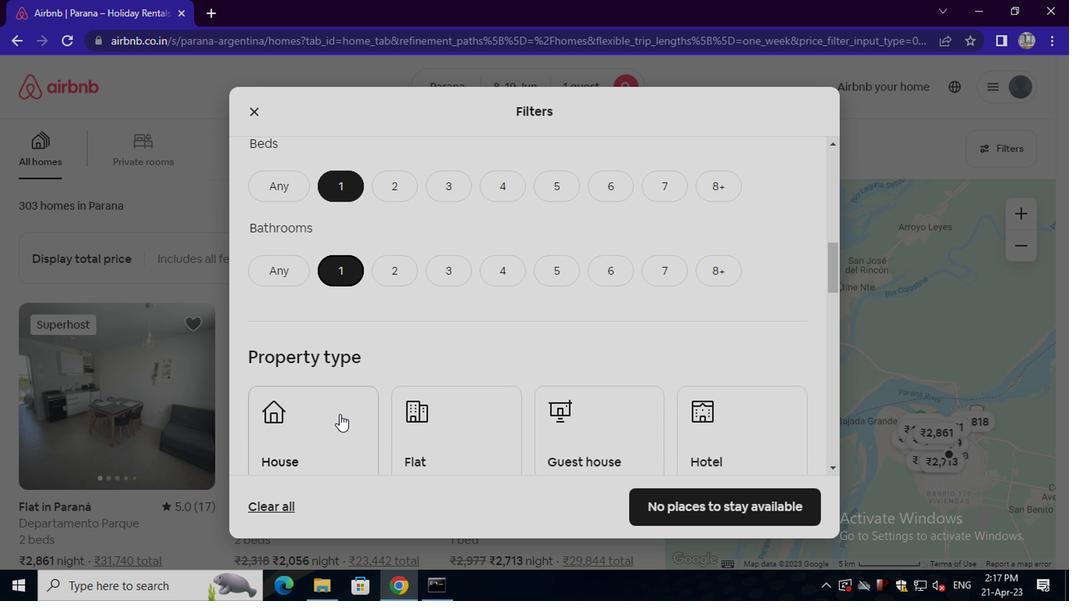 
Action: Mouse moved to (420, 408)
Screenshot: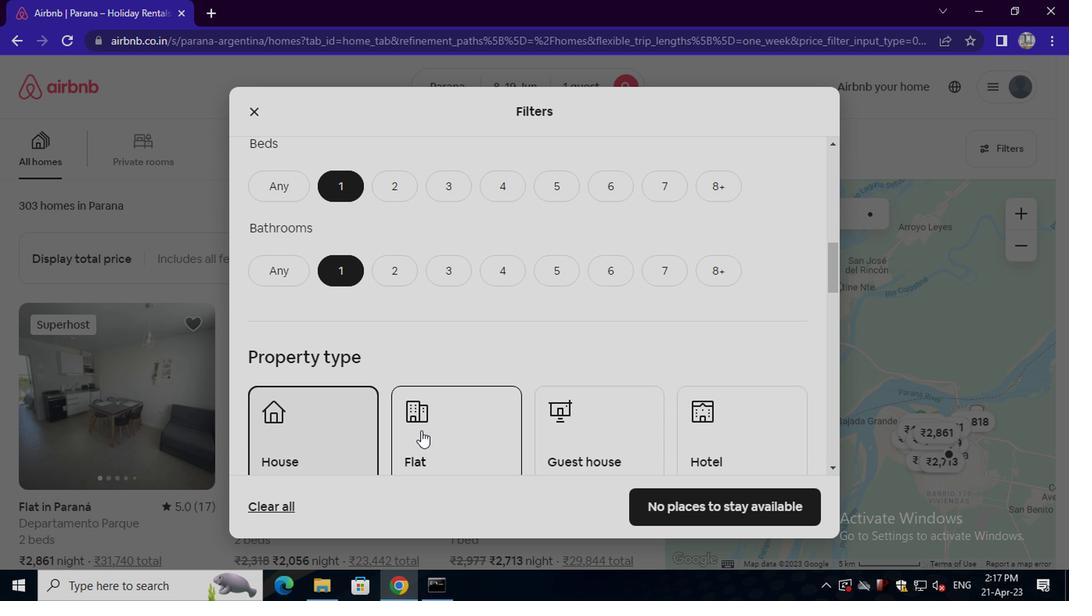 
Action: Mouse pressed left at (420, 408)
Screenshot: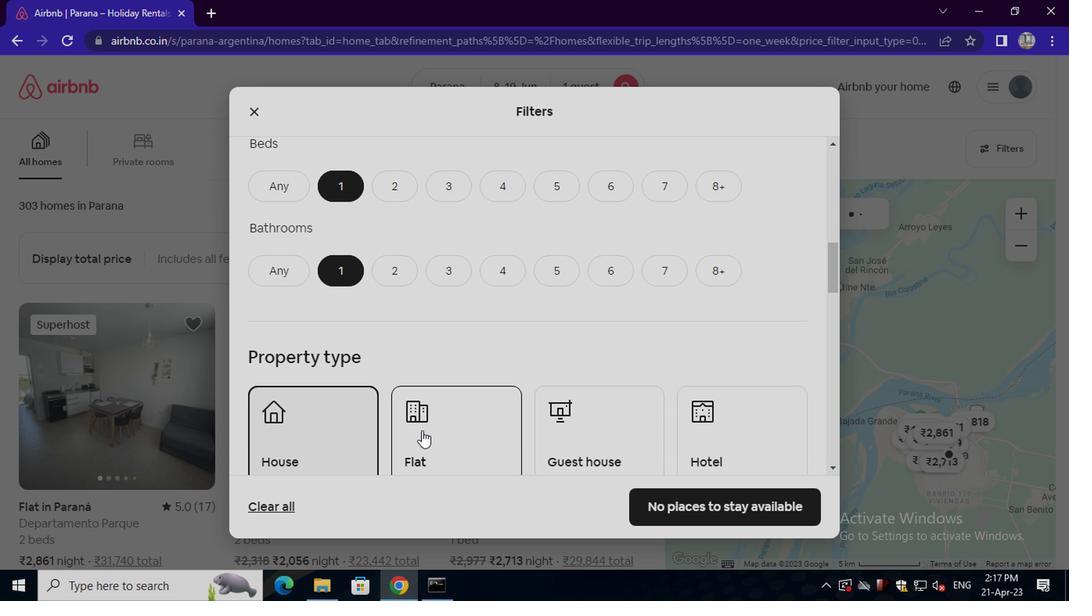 
Action: Mouse moved to (560, 410)
Screenshot: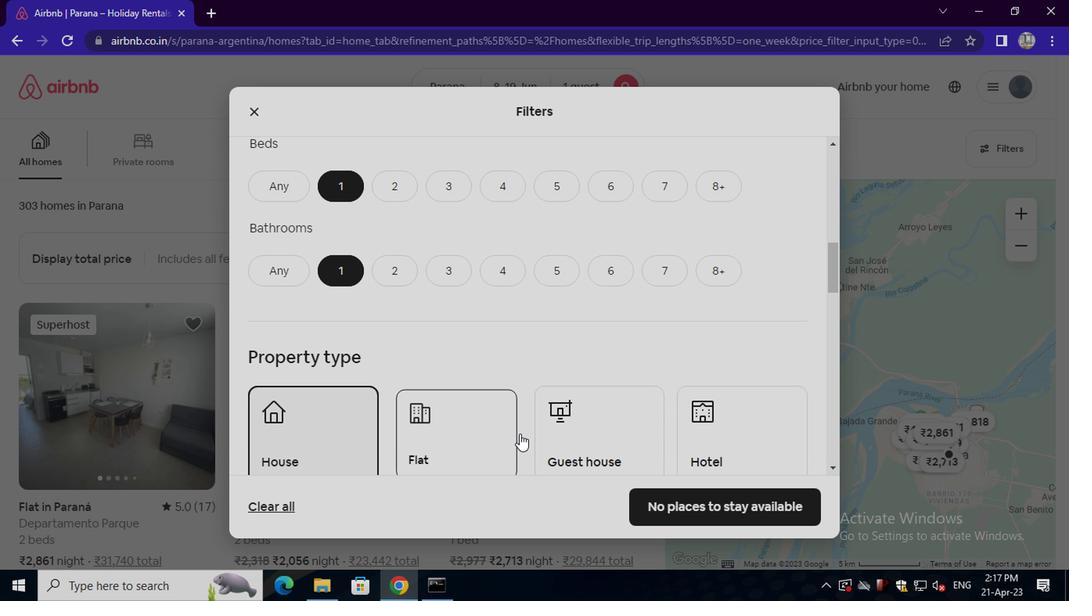 
Action: Mouse pressed left at (560, 410)
Screenshot: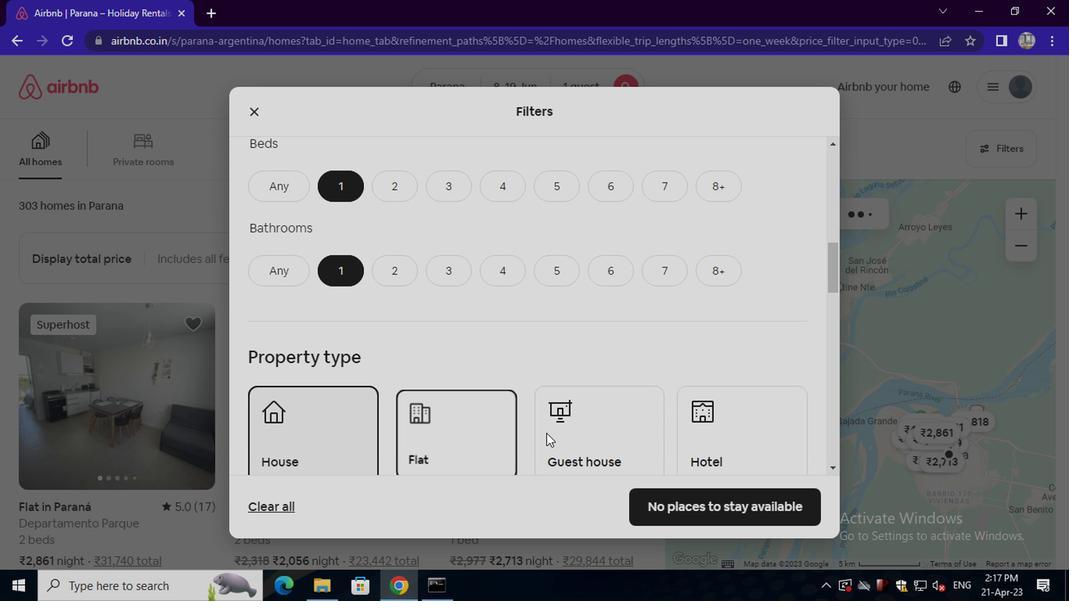 
Action: Mouse moved to (755, 413)
Screenshot: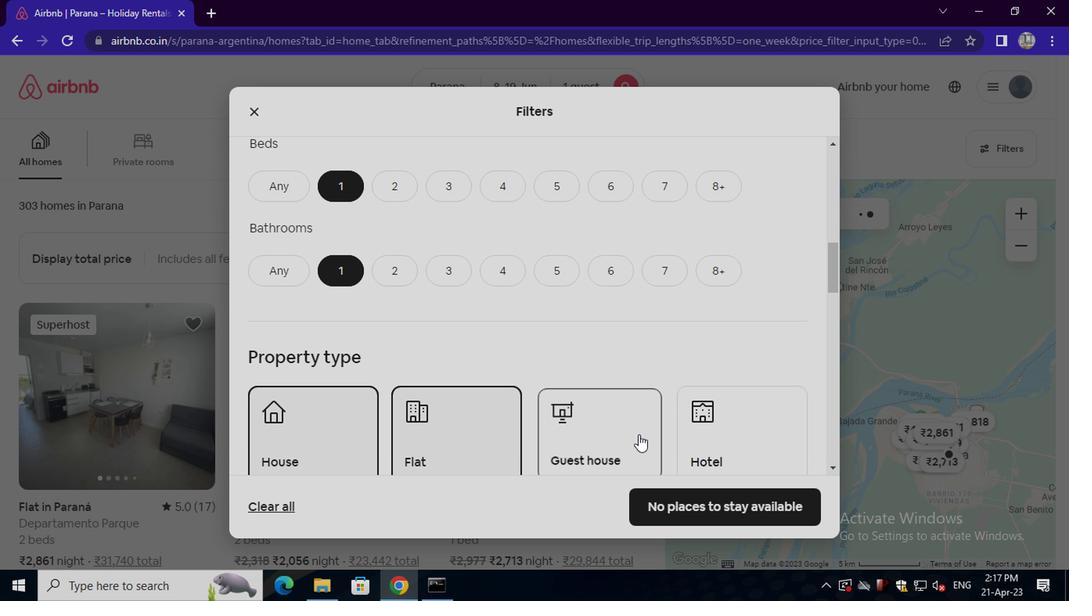 
Action: Mouse pressed left at (755, 413)
Screenshot: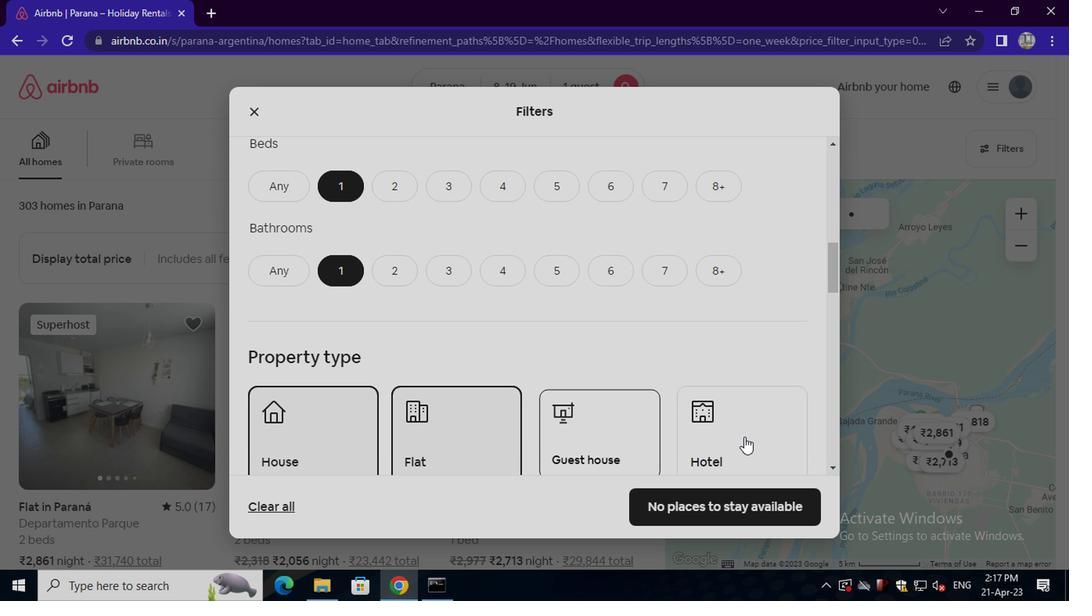 
Action: Mouse moved to (523, 371)
Screenshot: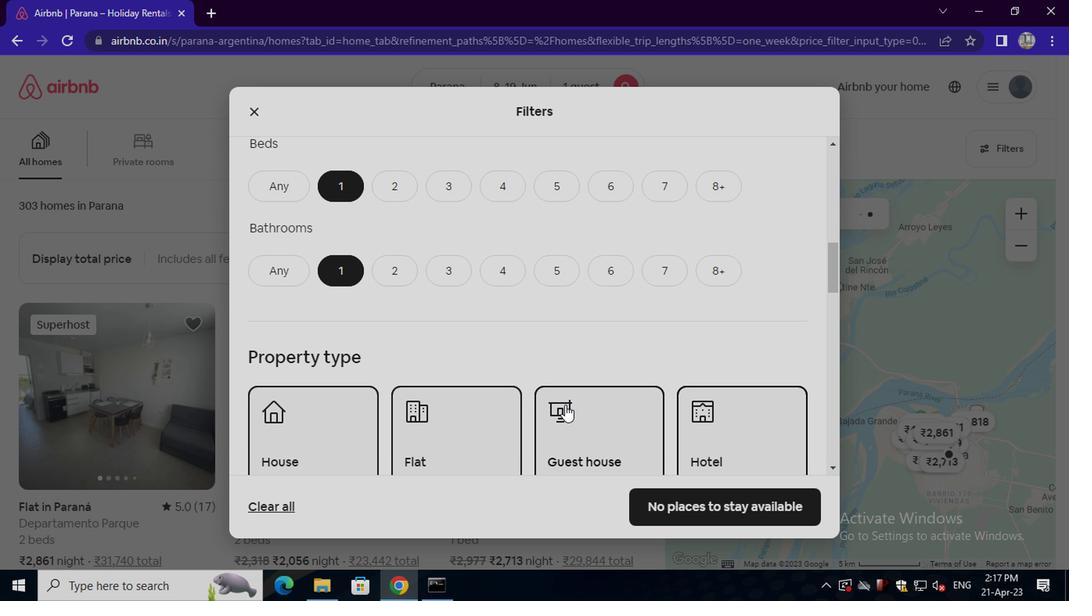 
Action: Mouse scrolled (523, 371) with delta (0, 0)
Screenshot: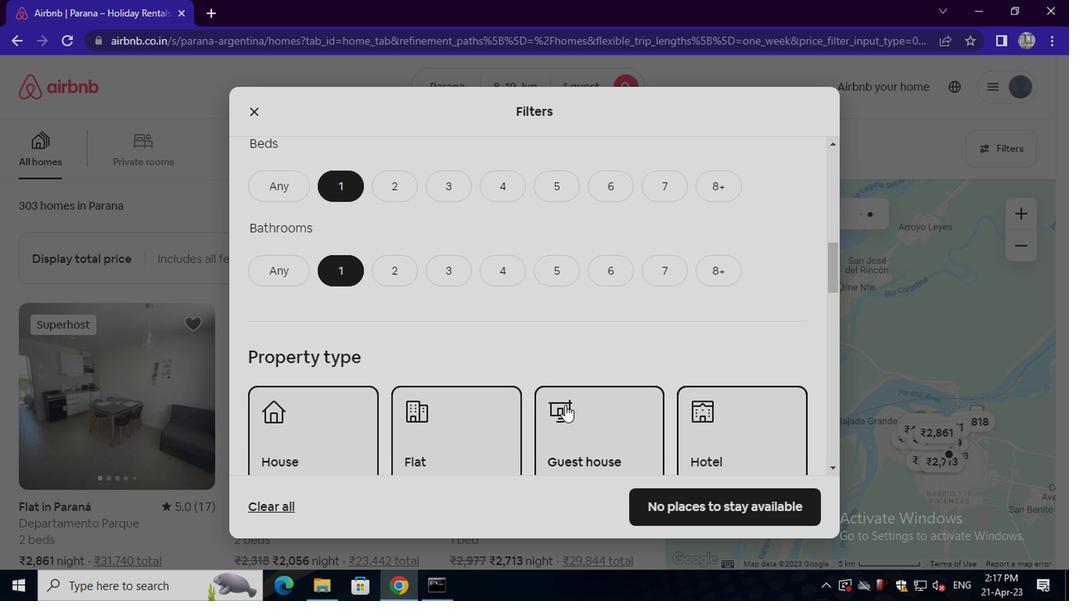 
Action: Mouse moved to (523, 371)
Screenshot: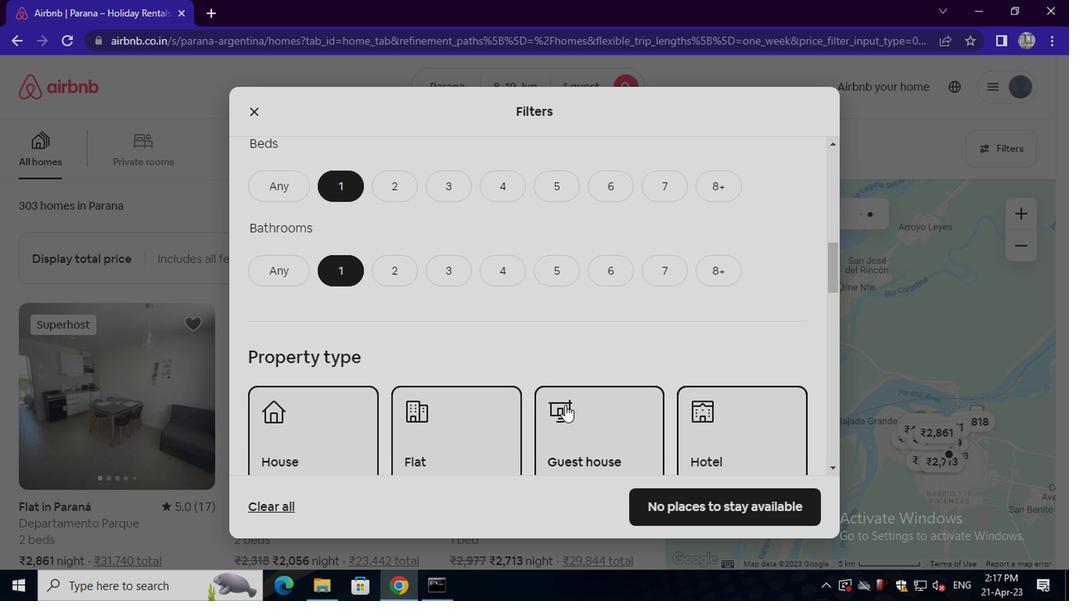 
Action: Mouse scrolled (523, 371) with delta (0, 0)
Screenshot: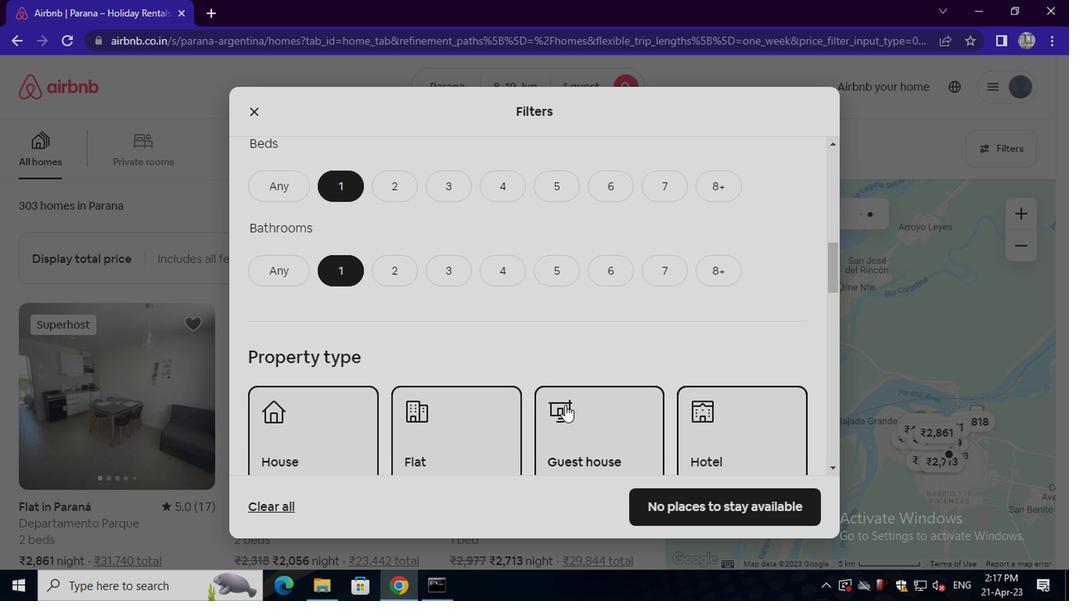 
Action: Mouse scrolled (523, 371) with delta (0, 0)
Screenshot: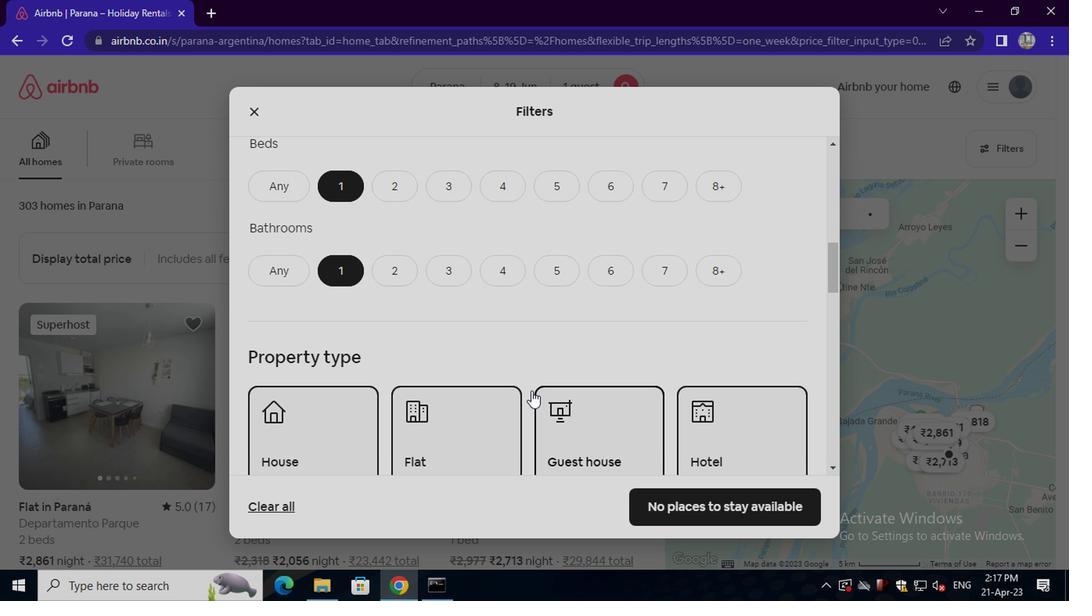 
Action: Mouse moved to (500, 365)
Screenshot: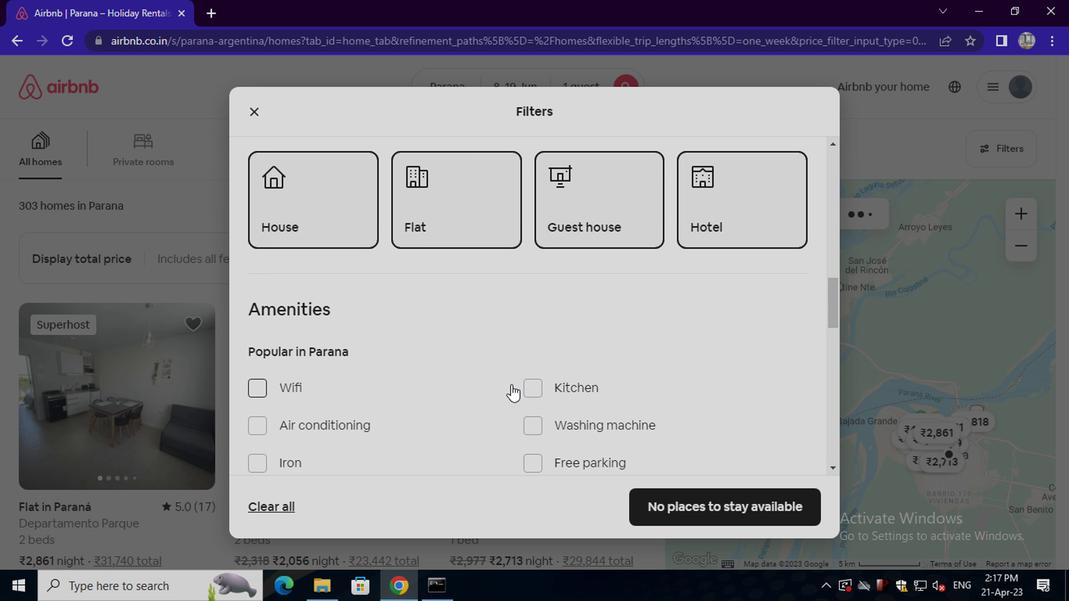 
Action: Mouse scrolled (500, 364) with delta (0, 0)
Screenshot: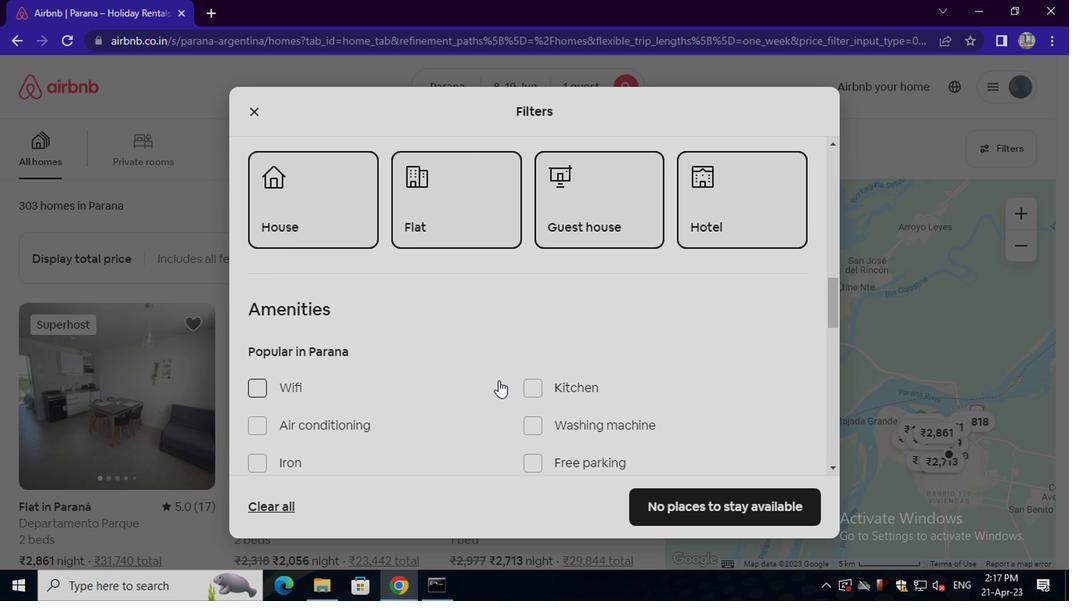 
Action: Mouse moved to (277, 395)
Screenshot: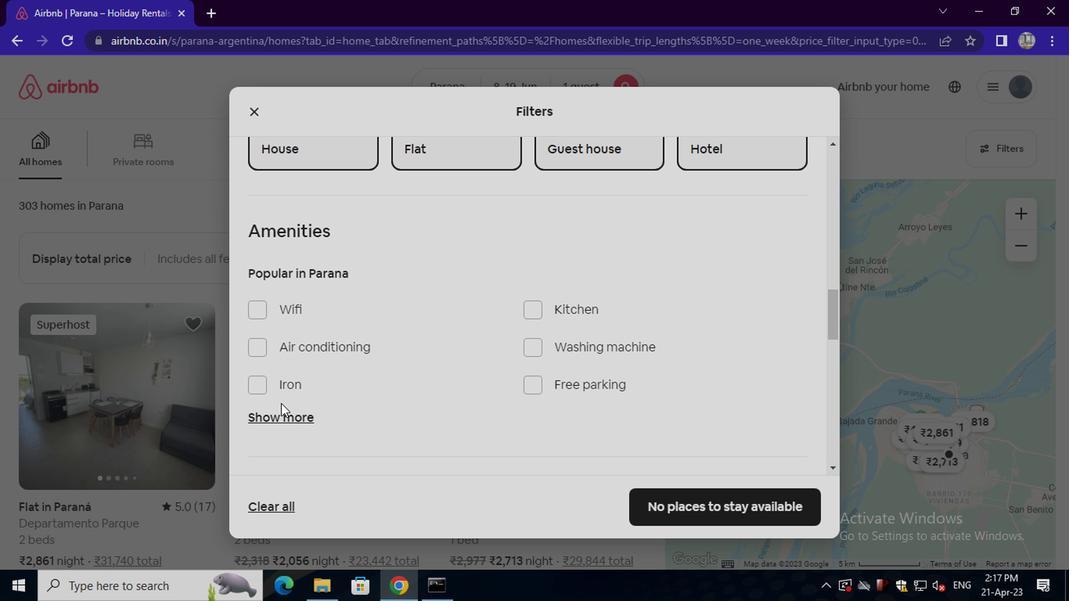 
Action: Mouse pressed left at (277, 395)
Screenshot: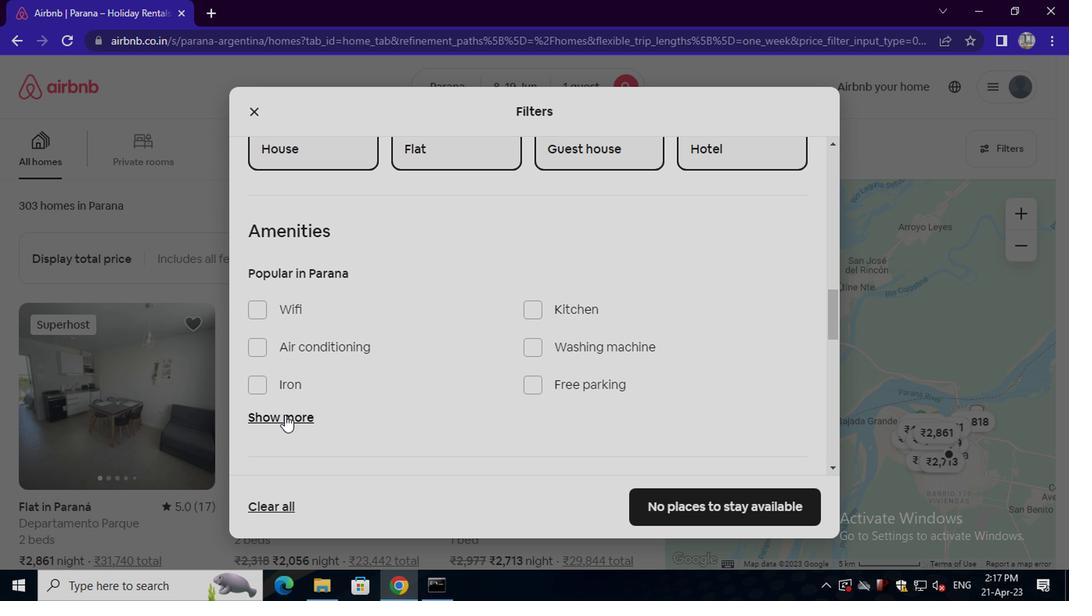 
Action: Mouse moved to (406, 393)
Screenshot: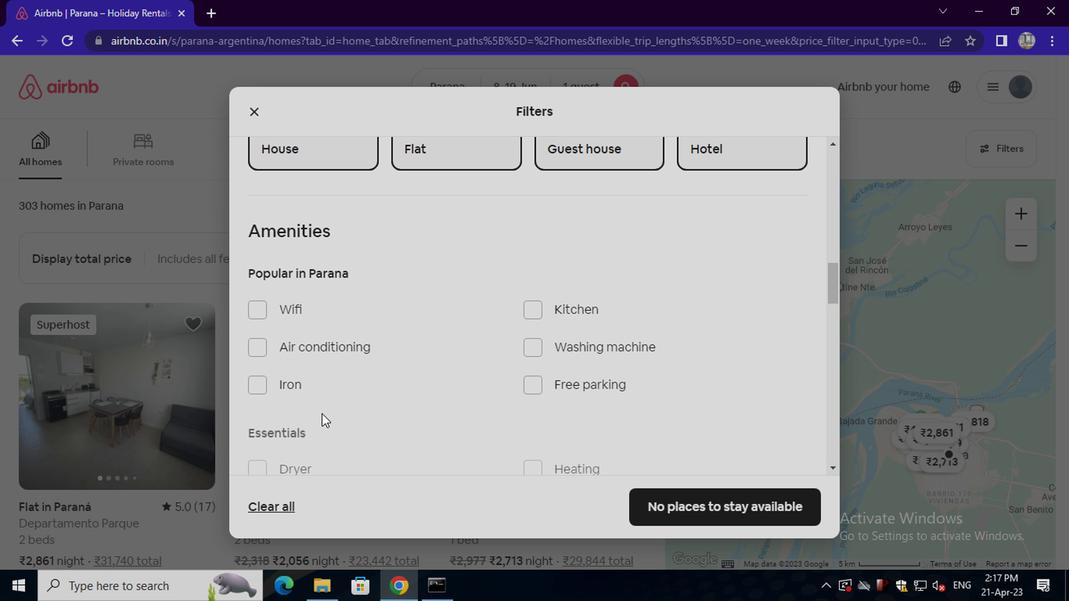 
Action: Mouse scrolled (406, 392) with delta (0, -1)
Screenshot: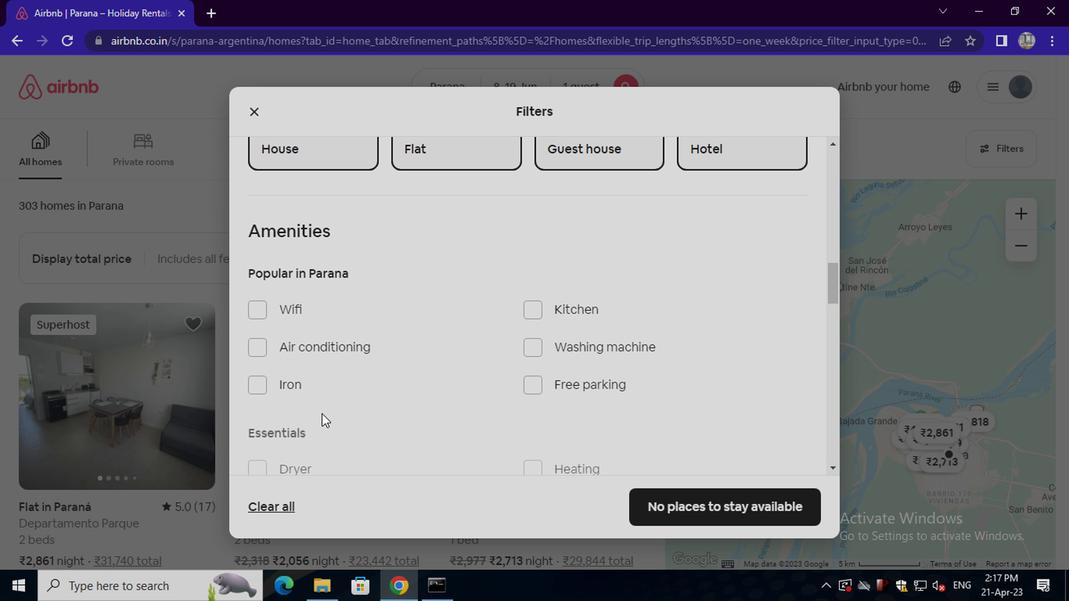 
Action: Mouse scrolled (406, 392) with delta (0, -1)
Screenshot: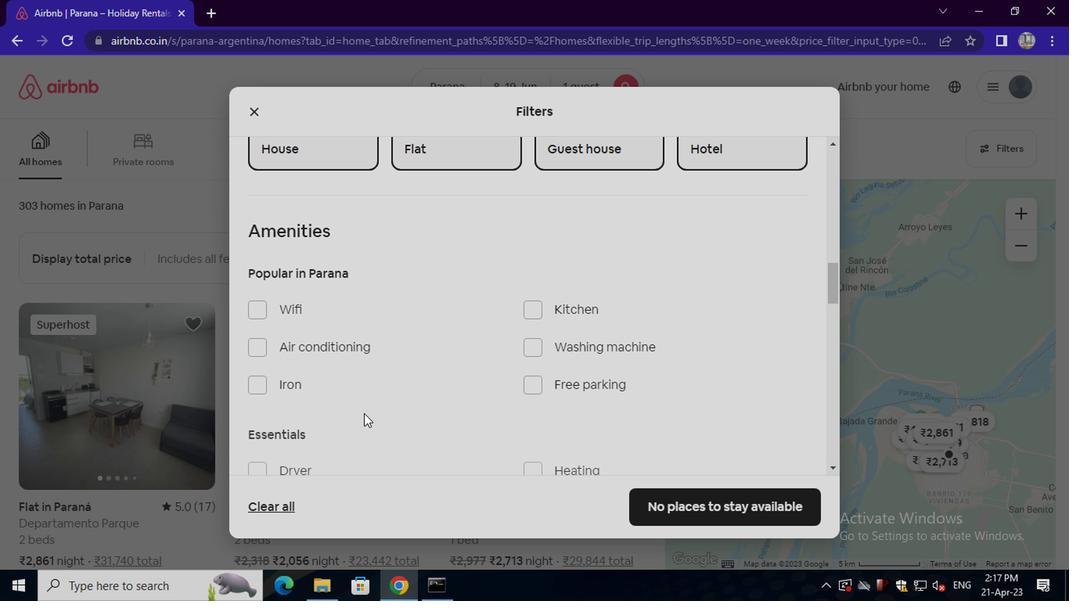 
Action: Mouse scrolled (406, 392) with delta (0, -1)
Screenshot: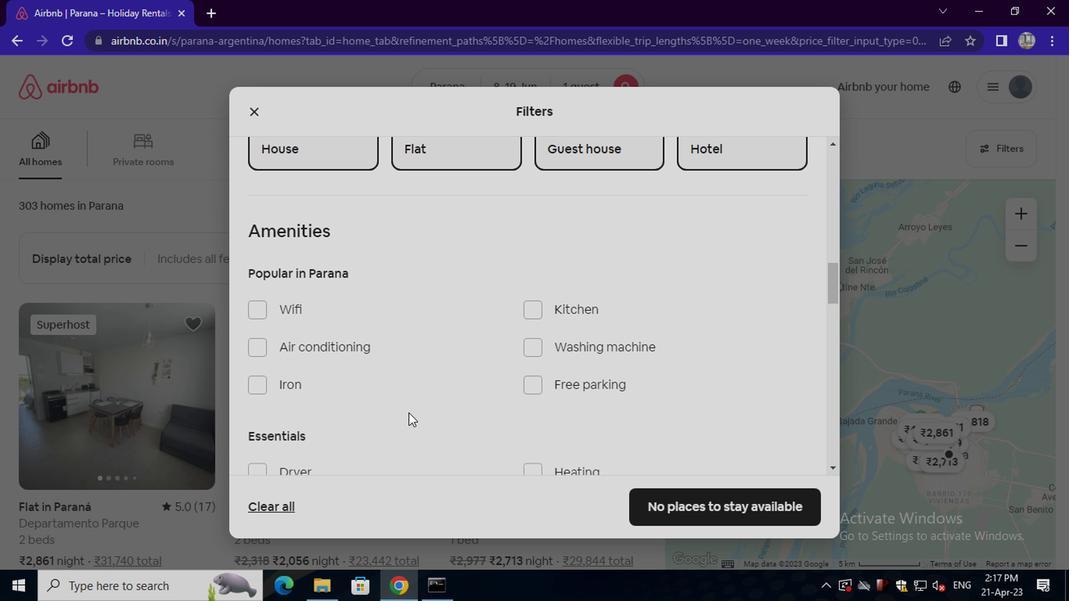 
Action: Mouse moved to (557, 240)
Screenshot: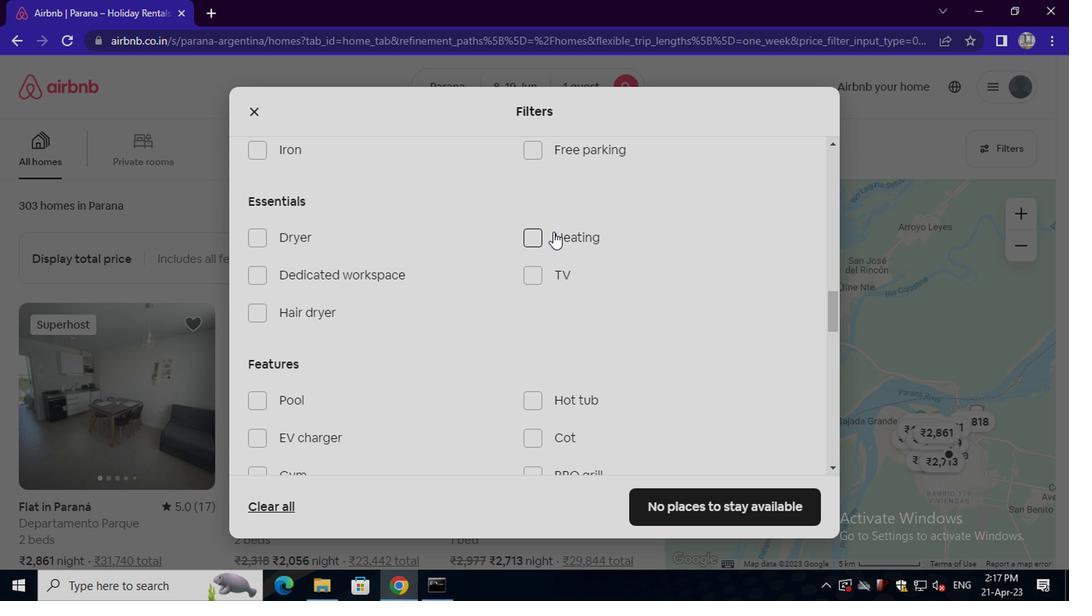 
Action: Mouse pressed left at (557, 240)
Screenshot: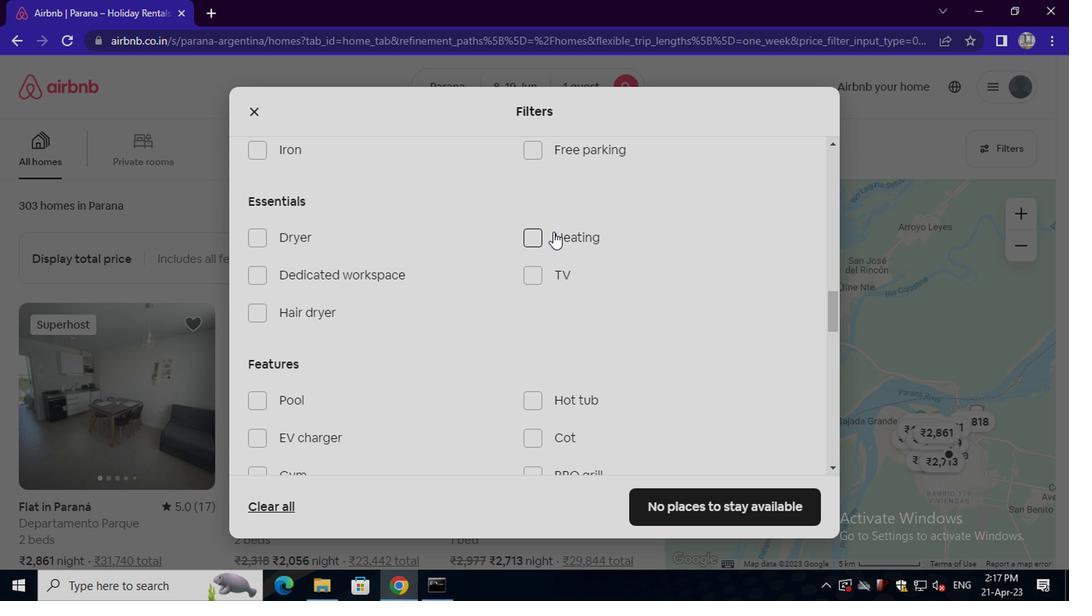 
Action: Mouse moved to (550, 270)
Screenshot: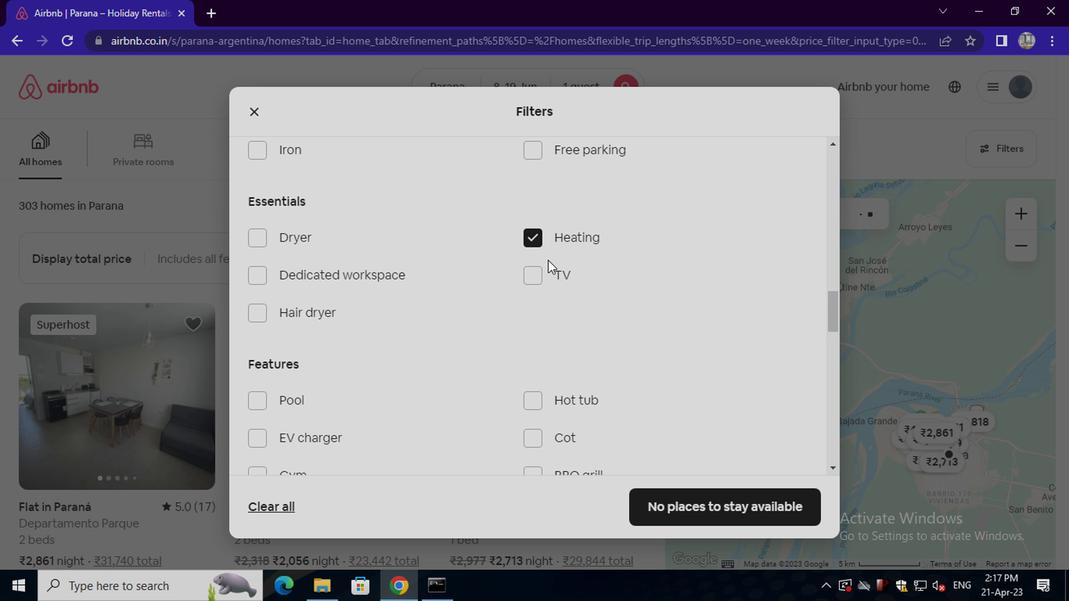 
Action: Mouse scrolled (550, 270) with delta (0, 0)
Screenshot: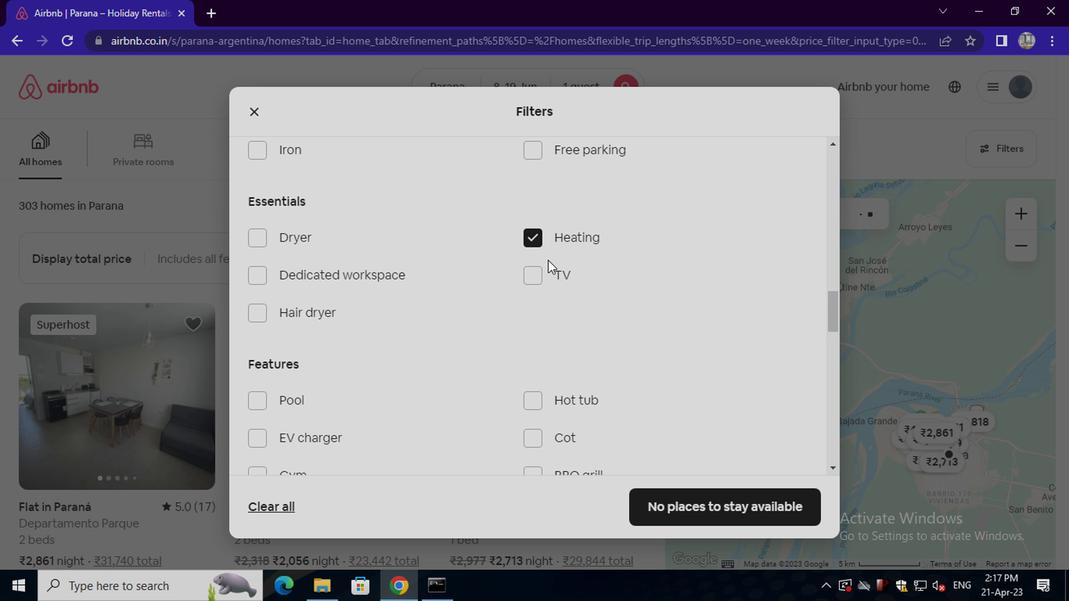 
Action: Mouse moved to (550, 272)
Screenshot: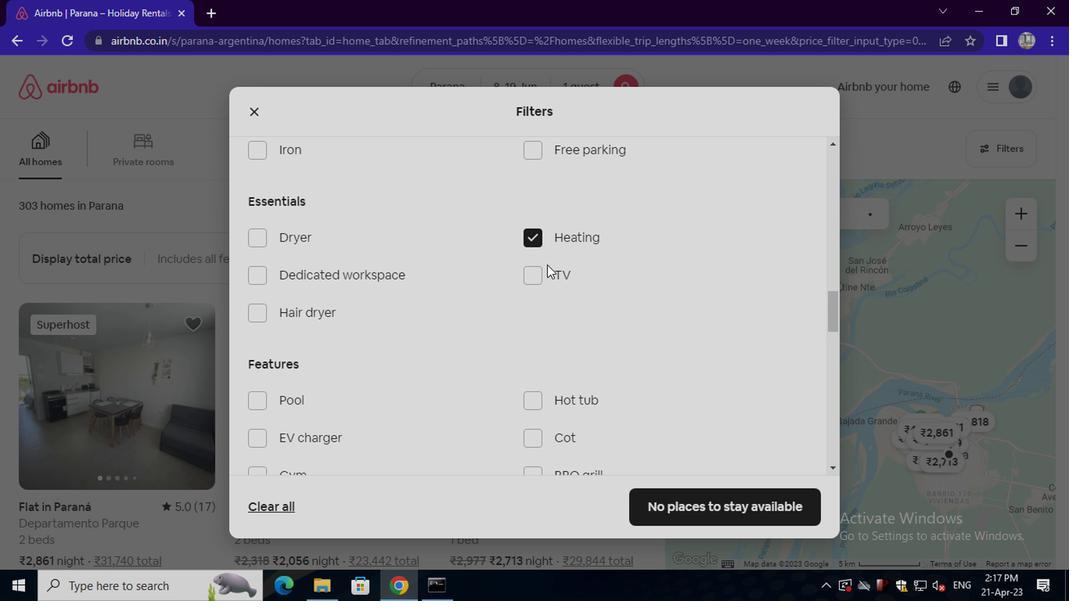 
Action: Mouse scrolled (550, 272) with delta (0, 0)
Screenshot: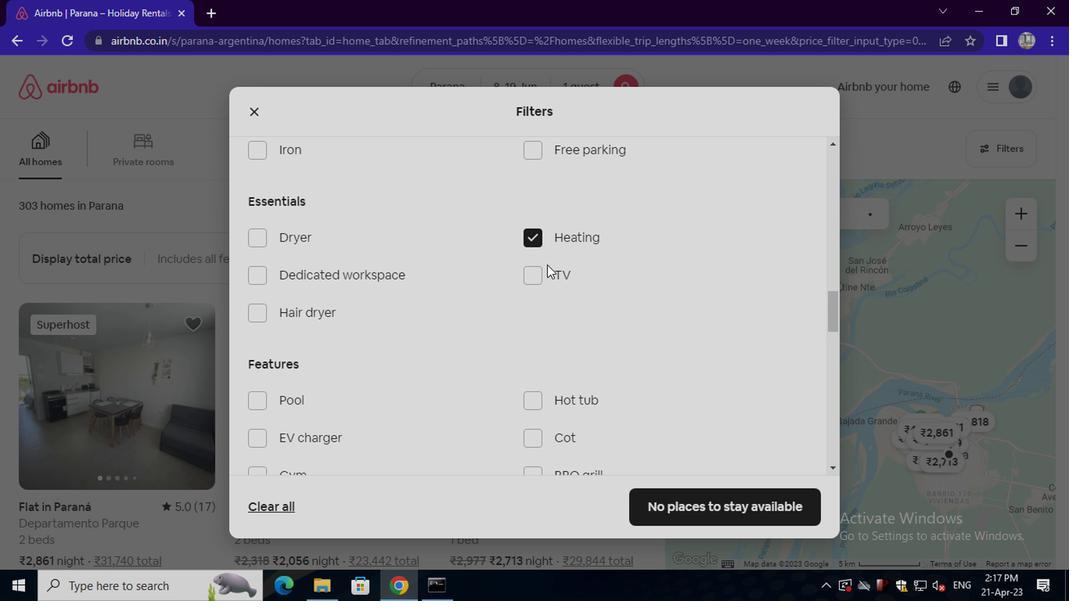 
Action: Mouse scrolled (550, 272) with delta (0, 0)
Screenshot: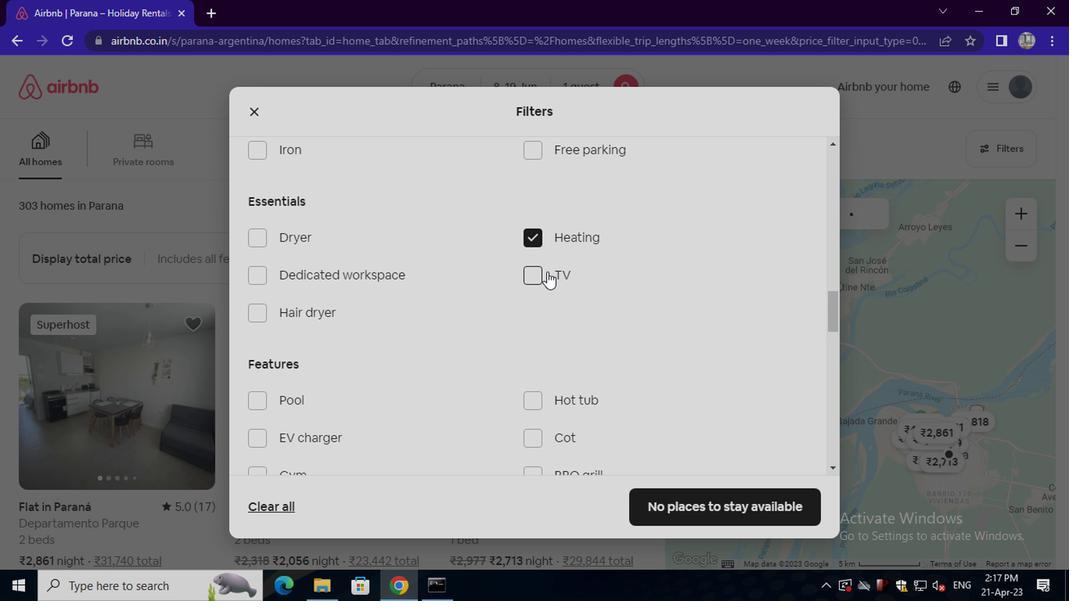 
Action: Mouse scrolled (550, 272) with delta (0, 0)
Screenshot: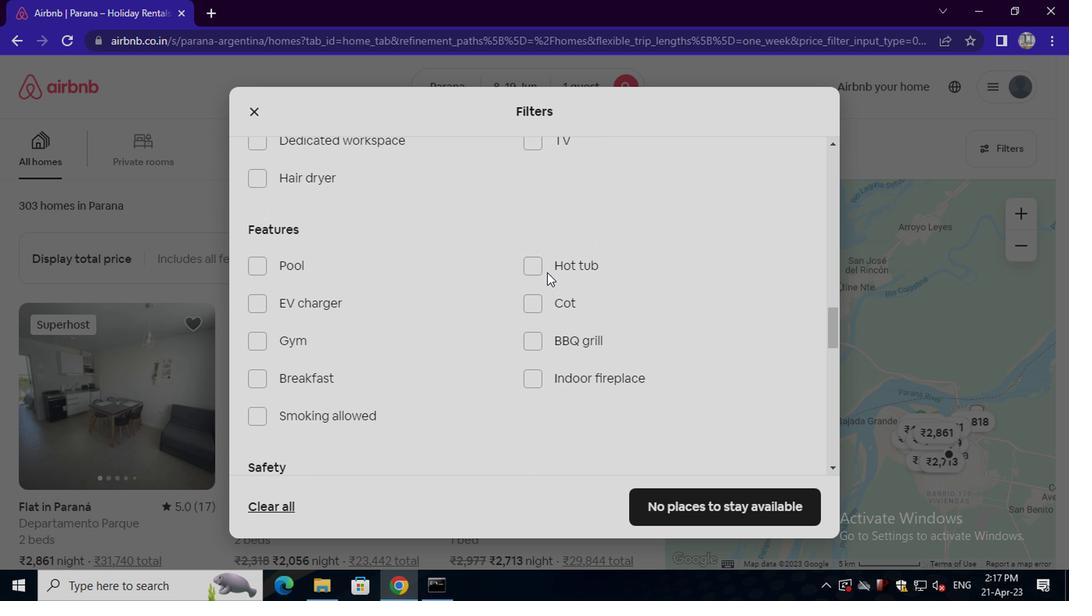 
Action: Mouse scrolled (550, 272) with delta (0, 0)
Screenshot: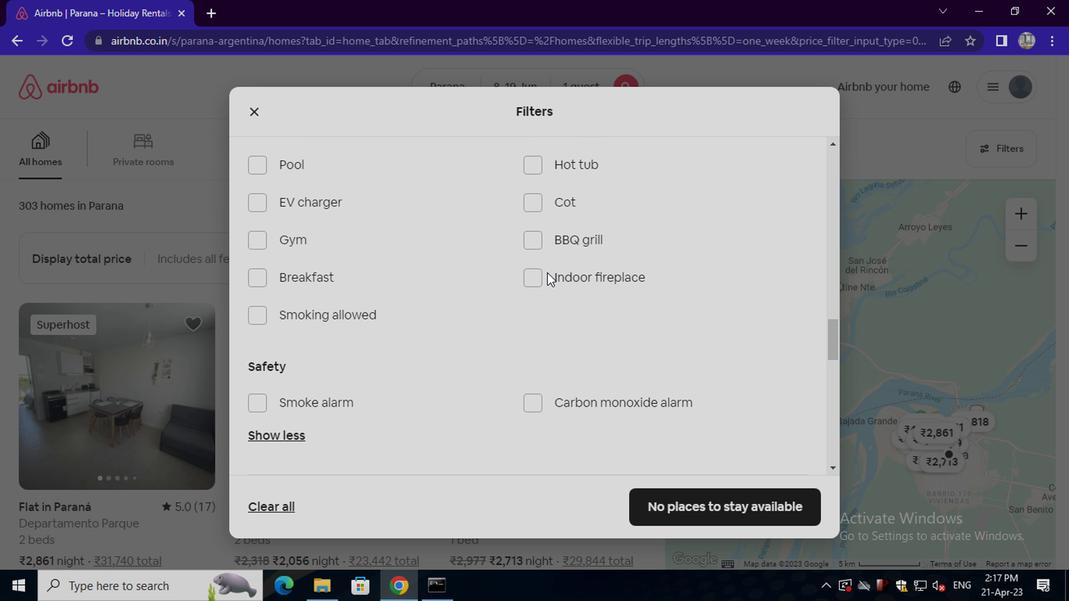 
Action: Mouse scrolled (550, 272) with delta (0, 0)
Screenshot: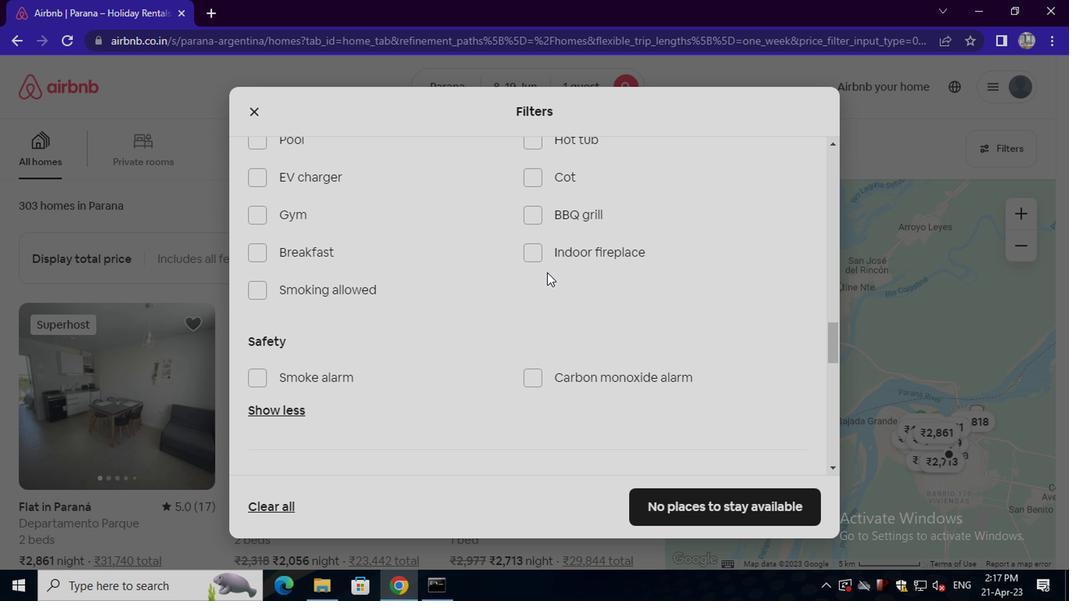 
Action: Mouse moved to (796, 363)
Screenshot: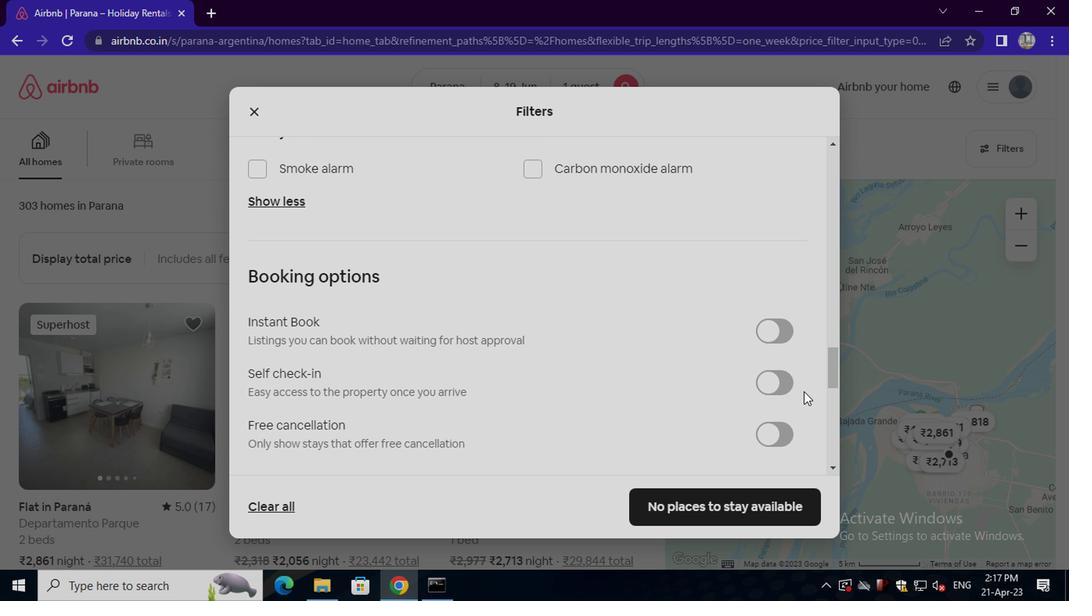 
Action: Mouse pressed left at (796, 363)
Screenshot: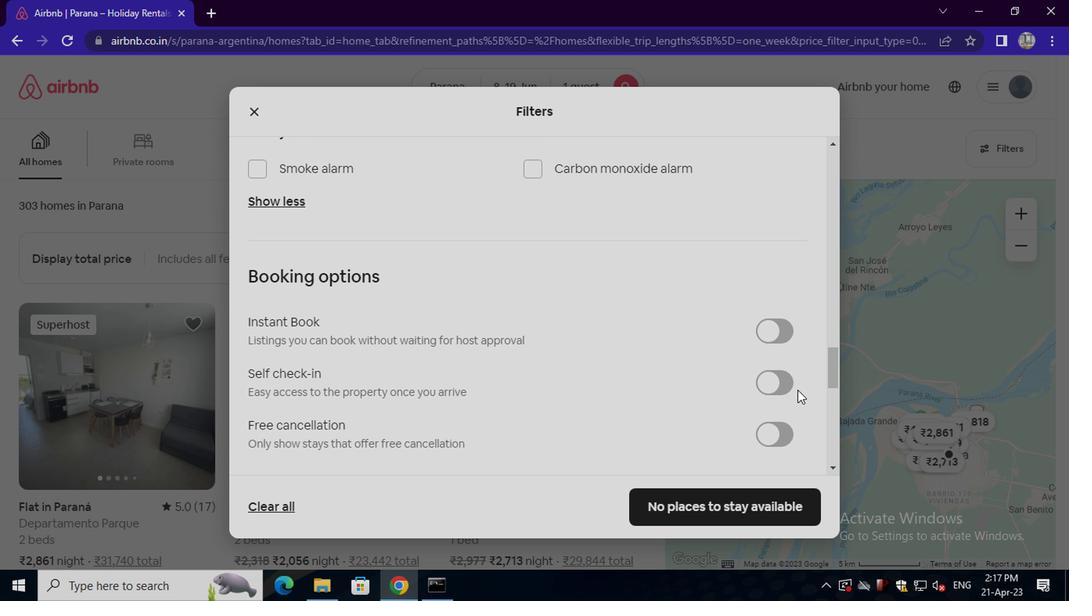 
Action: Mouse moved to (471, 350)
Screenshot: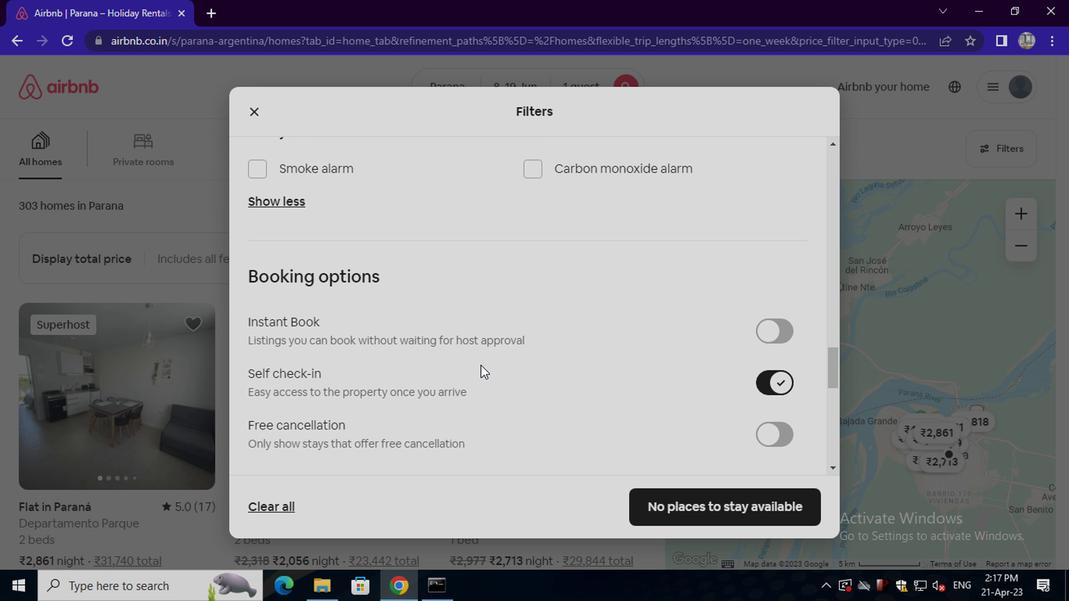 
Action: Mouse scrolled (471, 350) with delta (0, 0)
Screenshot: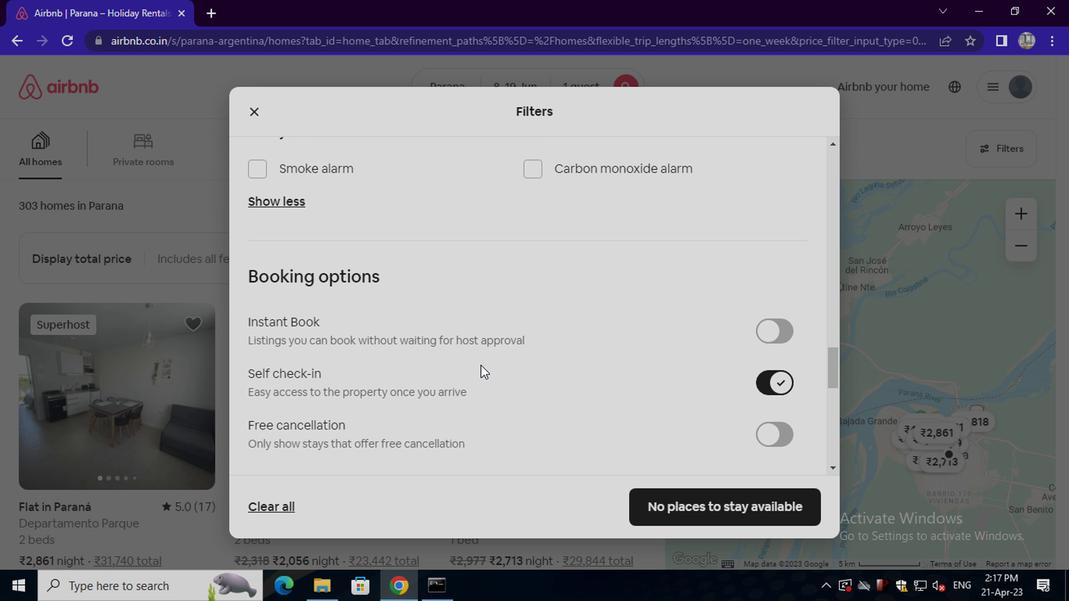 
Action: Mouse scrolled (471, 350) with delta (0, 0)
Screenshot: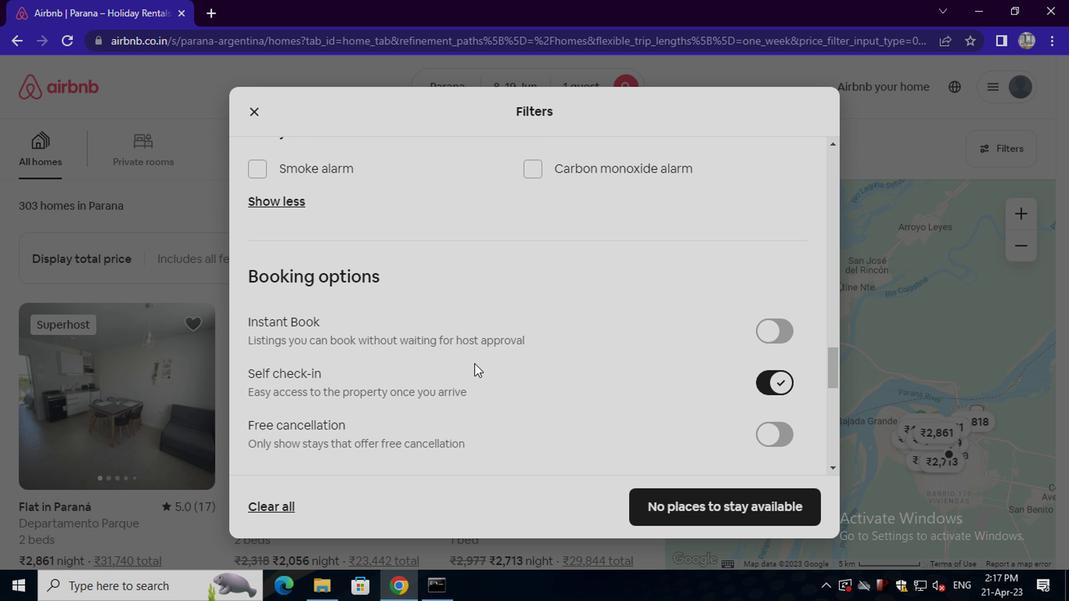 
Action: Mouse scrolled (471, 350) with delta (0, 0)
Screenshot: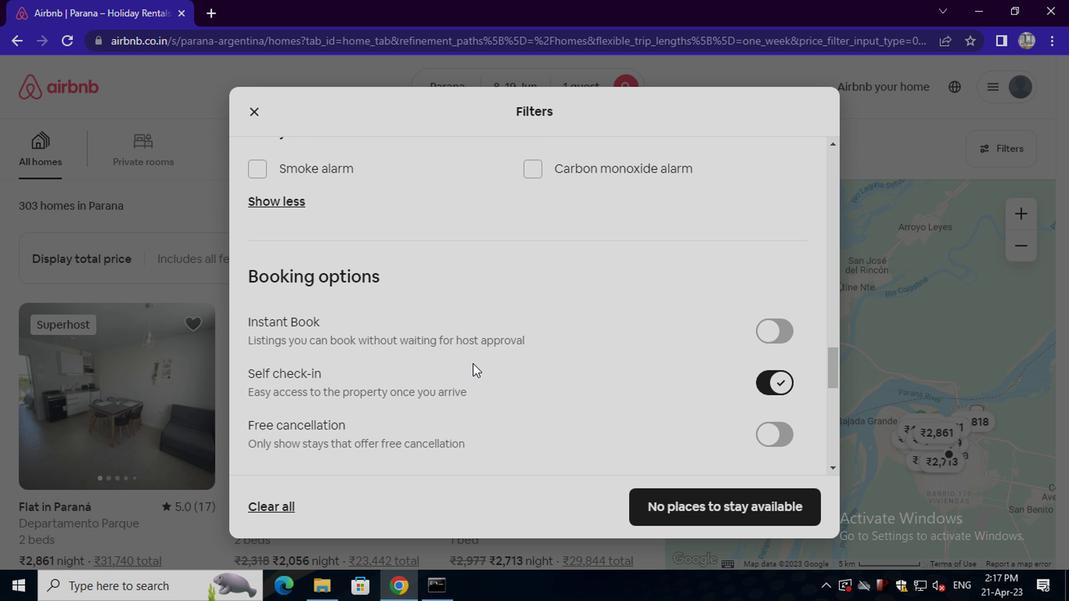 
Action: Mouse moved to (470, 349)
Screenshot: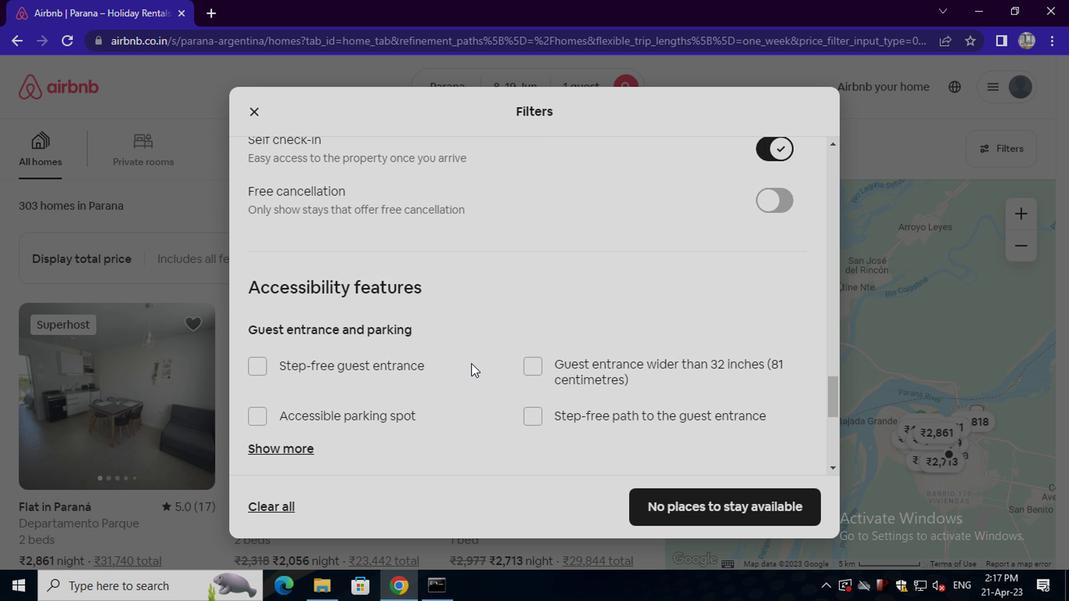 
Action: Mouse scrolled (470, 348) with delta (0, 0)
Screenshot: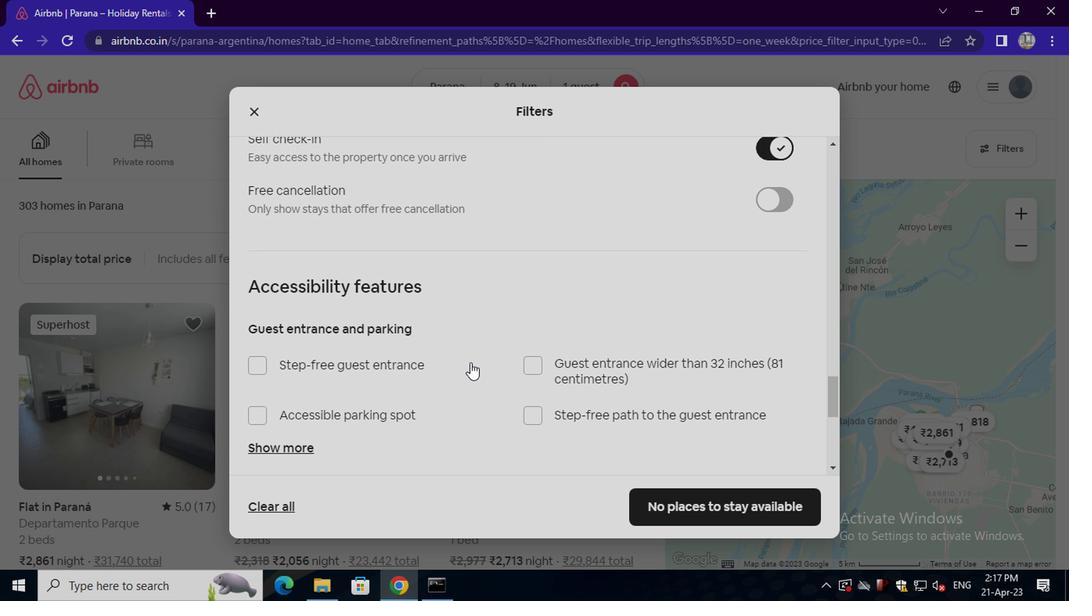 
Action: Mouse moved to (466, 349)
Screenshot: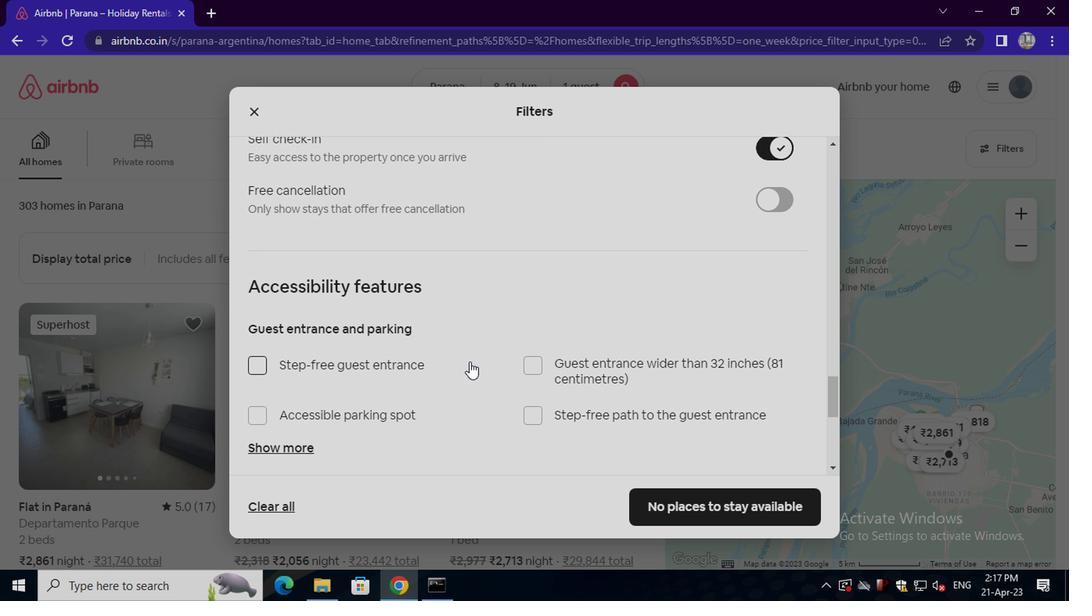 
Action: Mouse scrolled (466, 348) with delta (0, 0)
Screenshot: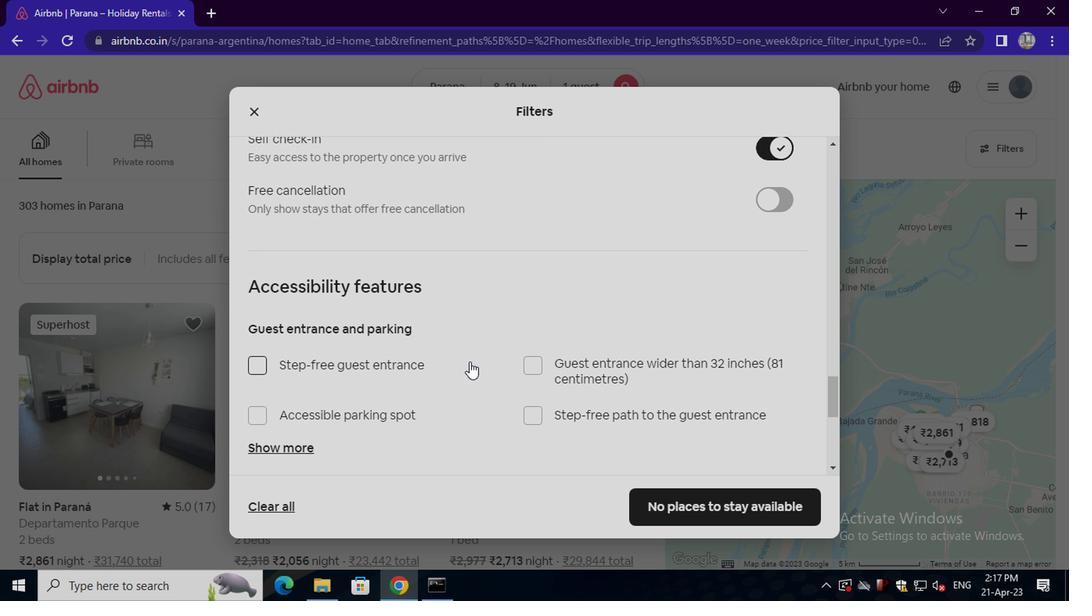 
Action: Mouse moved to (365, 358)
Screenshot: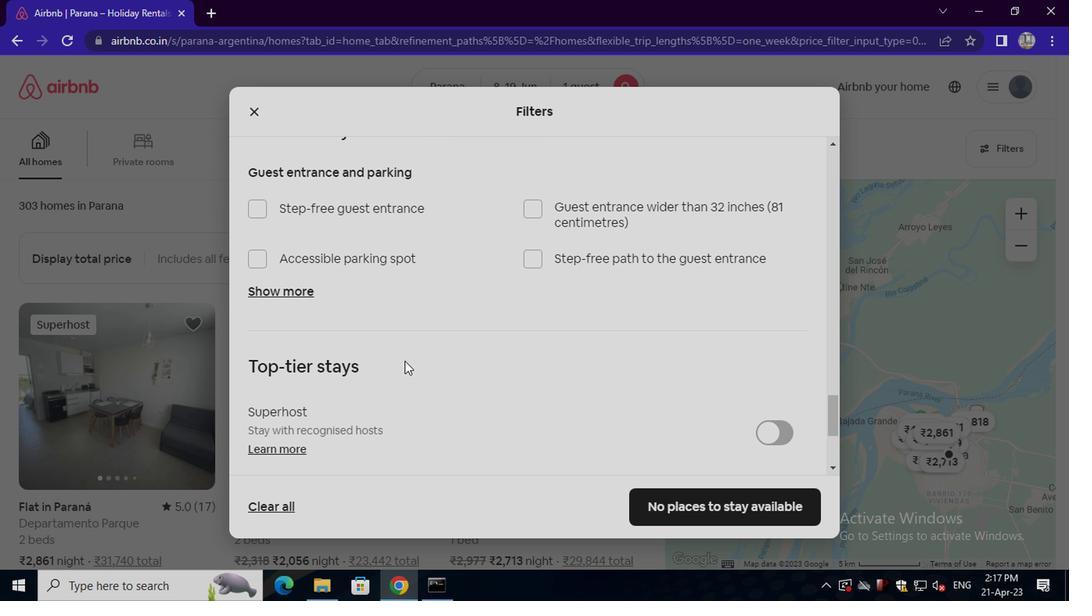 
Action: Mouse scrolled (365, 358) with delta (0, 0)
Screenshot: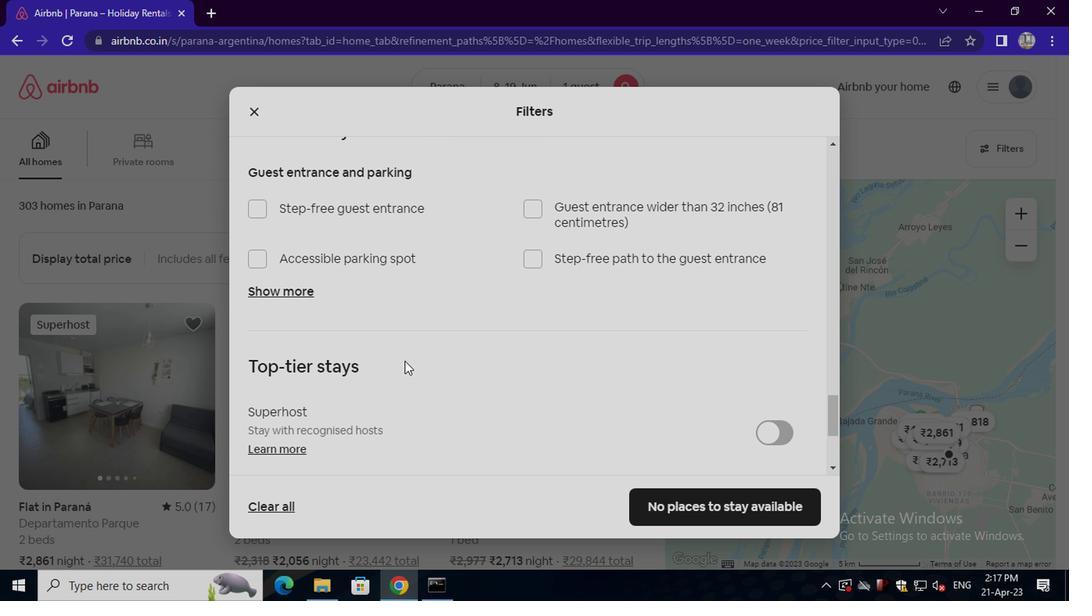 
Action: Mouse moved to (358, 362)
Screenshot: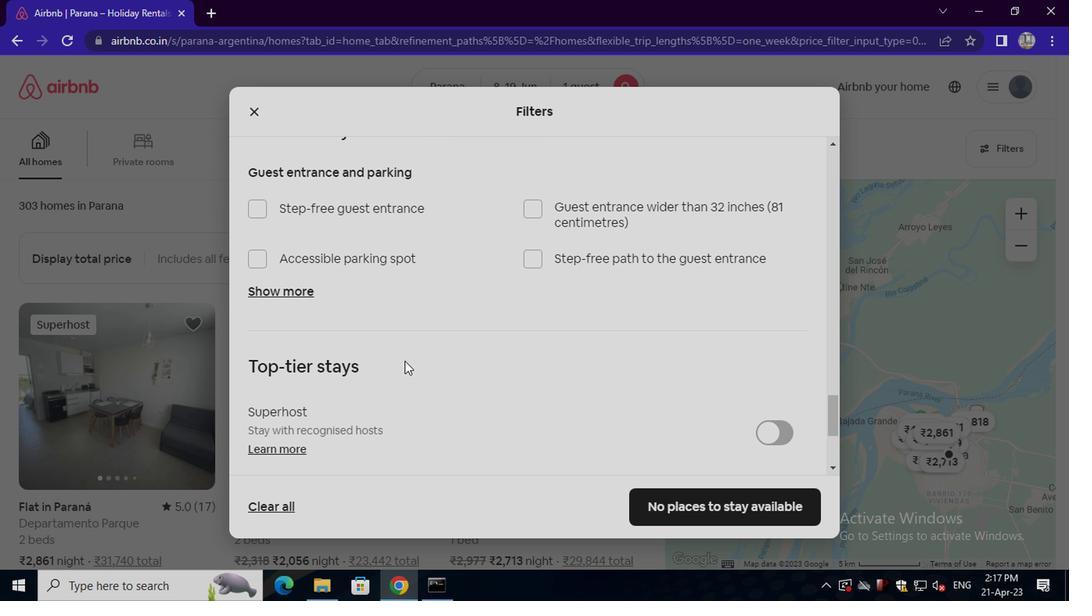 
Action: Mouse scrolled (358, 362) with delta (0, 0)
Screenshot: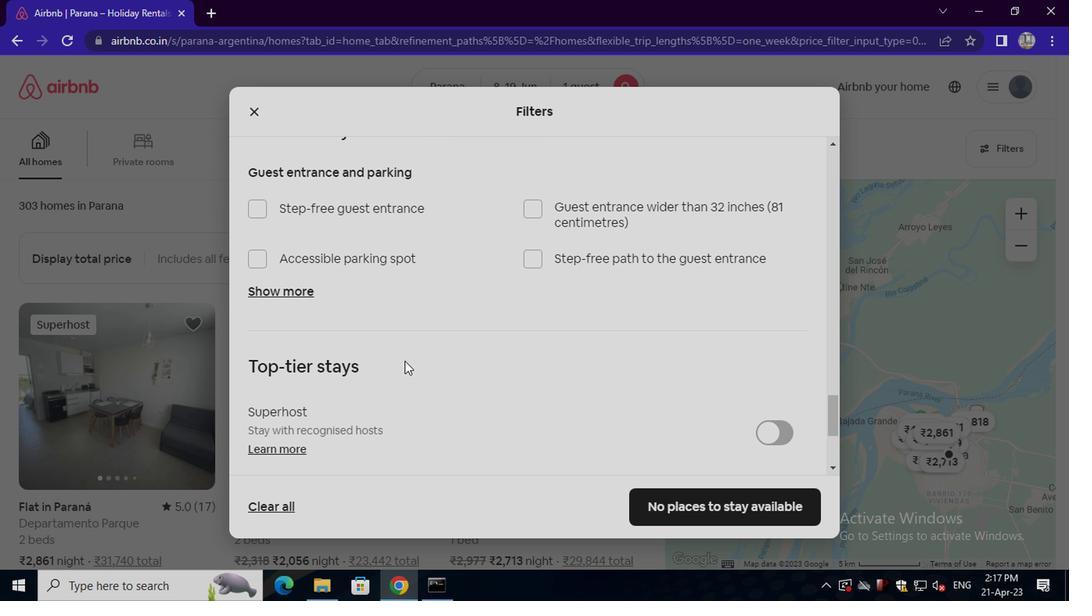 
Action: Mouse moved to (349, 367)
Screenshot: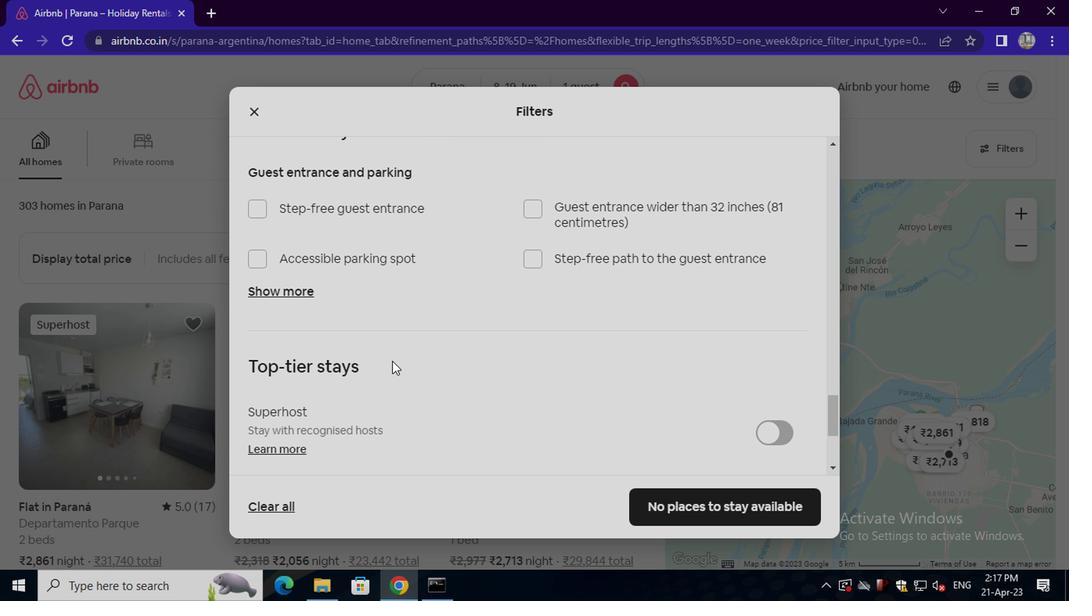 
Action: Mouse scrolled (349, 367) with delta (0, 0)
Screenshot: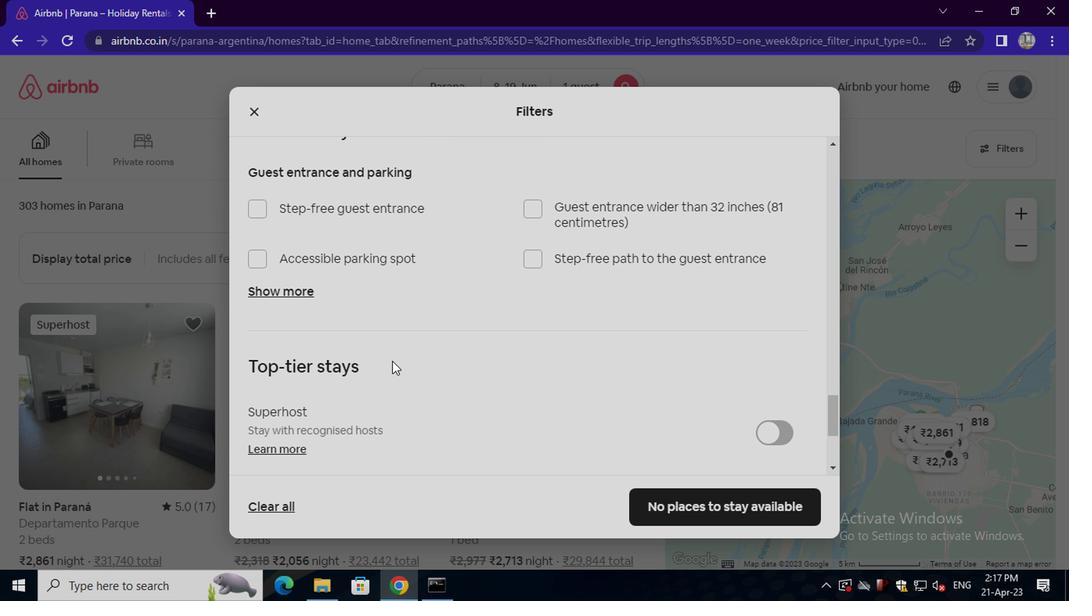
Action: Mouse moved to (346, 369)
Screenshot: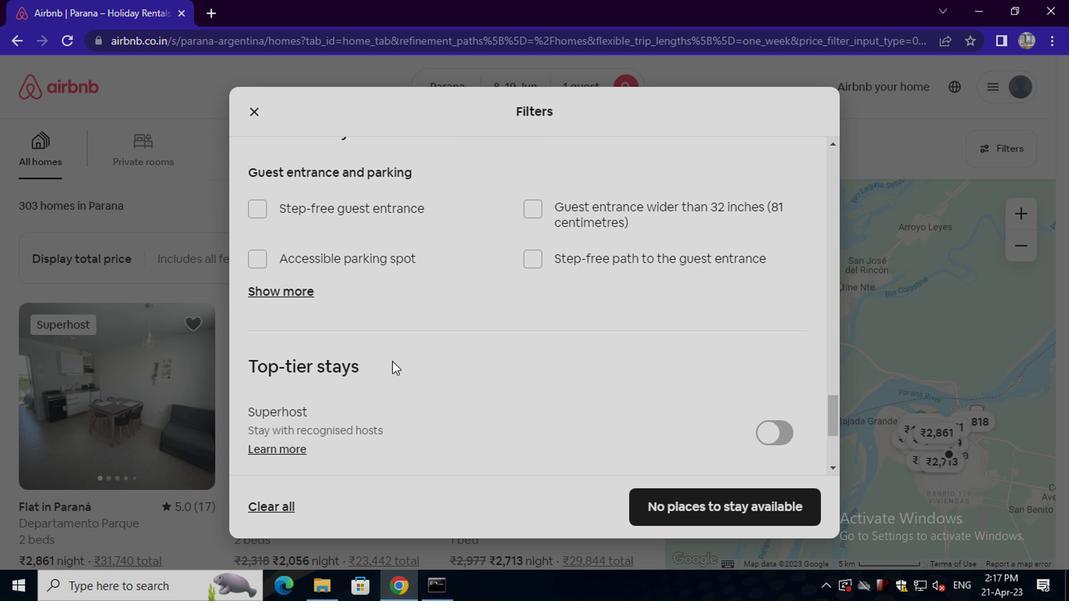 
Action: Mouse scrolled (346, 368) with delta (0, 0)
Screenshot: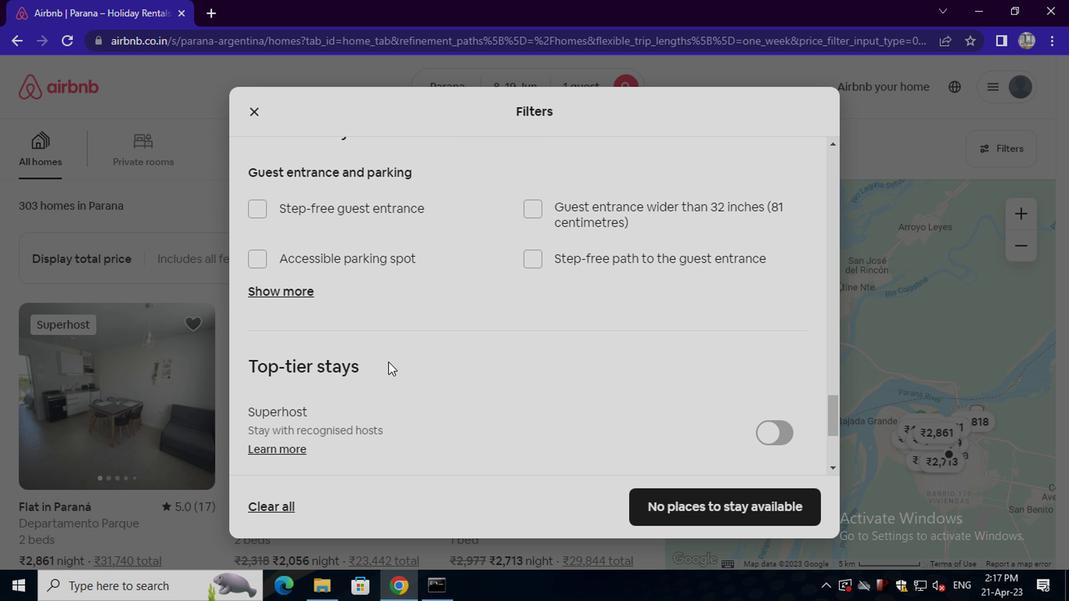 
Action: Mouse moved to (342, 370)
Screenshot: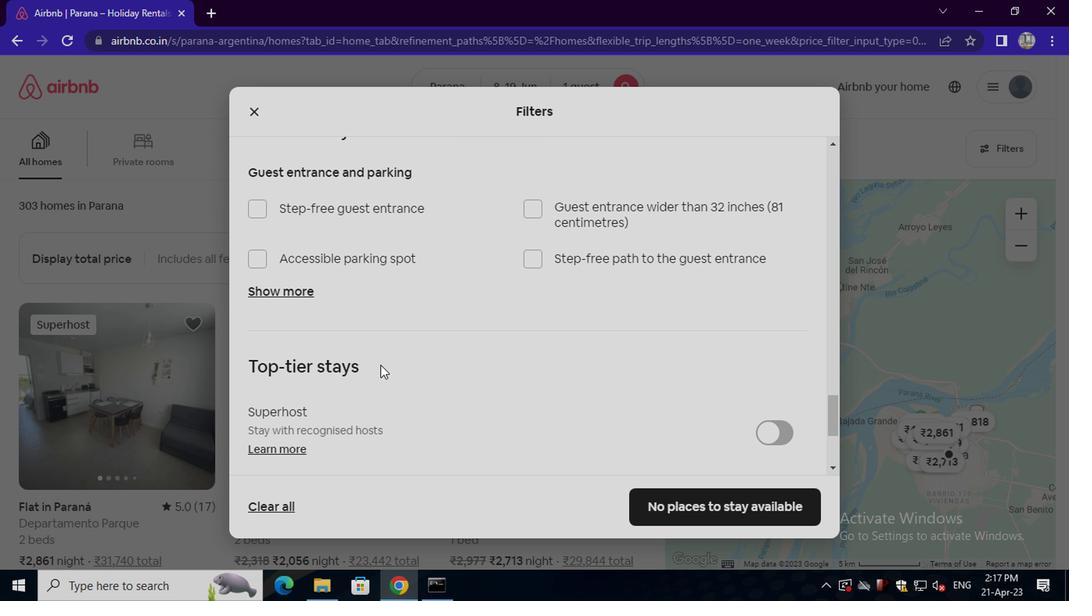 
Action: Mouse scrolled (342, 369) with delta (0, -1)
Screenshot: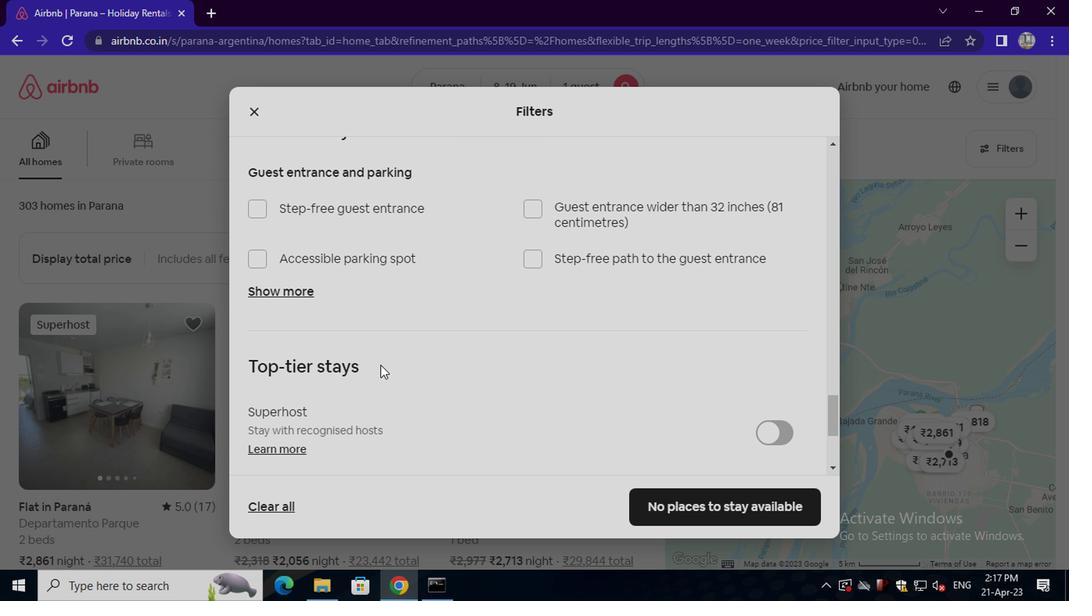 
Action: Mouse moved to (272, 352)
Screenshot: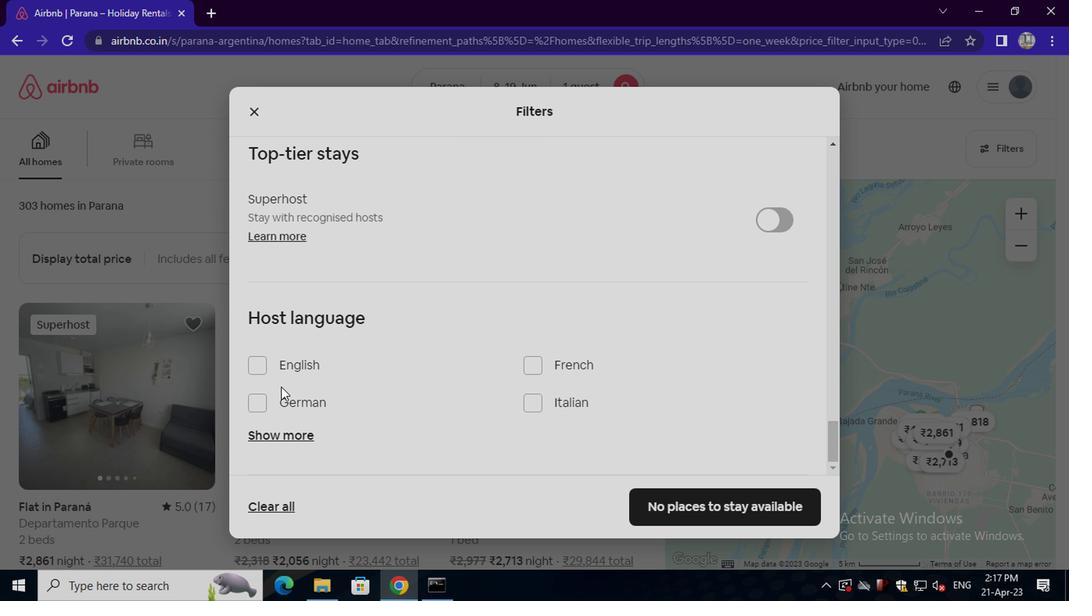 
Action: Mouse pressed left at (272, 352)
Screenshot: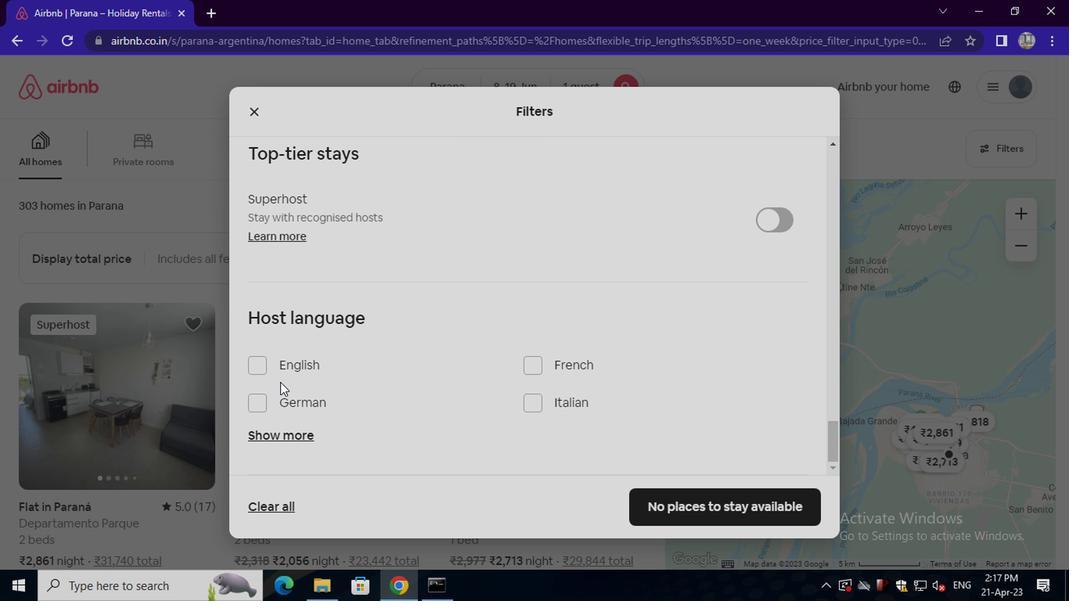 
Action: Mouse moved to (773, 478)
Screenshot: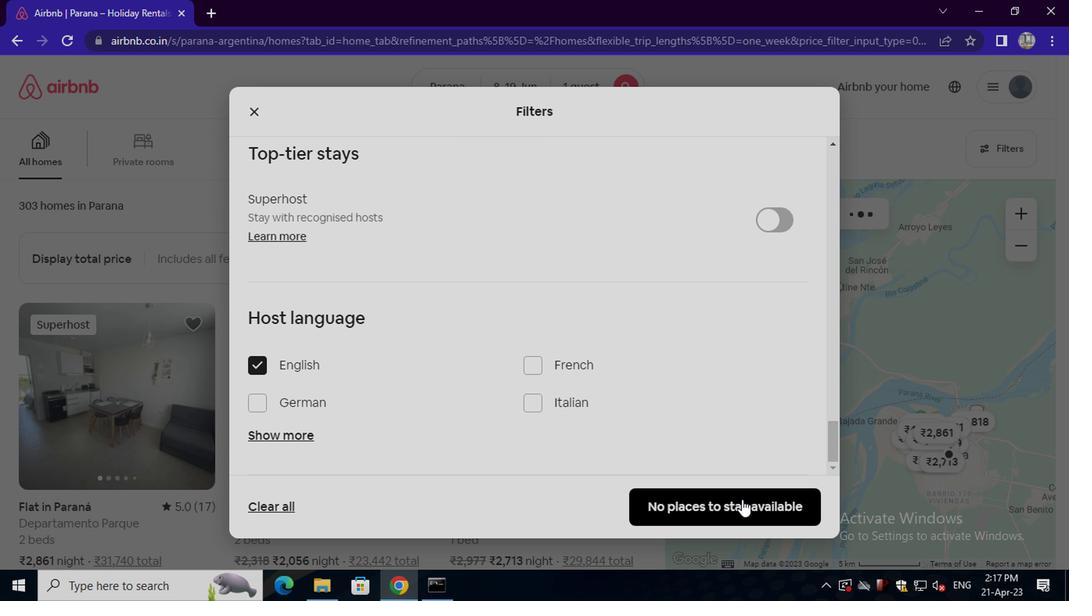 
Action: Mouse pressed left at (773, 478)
Screenshot: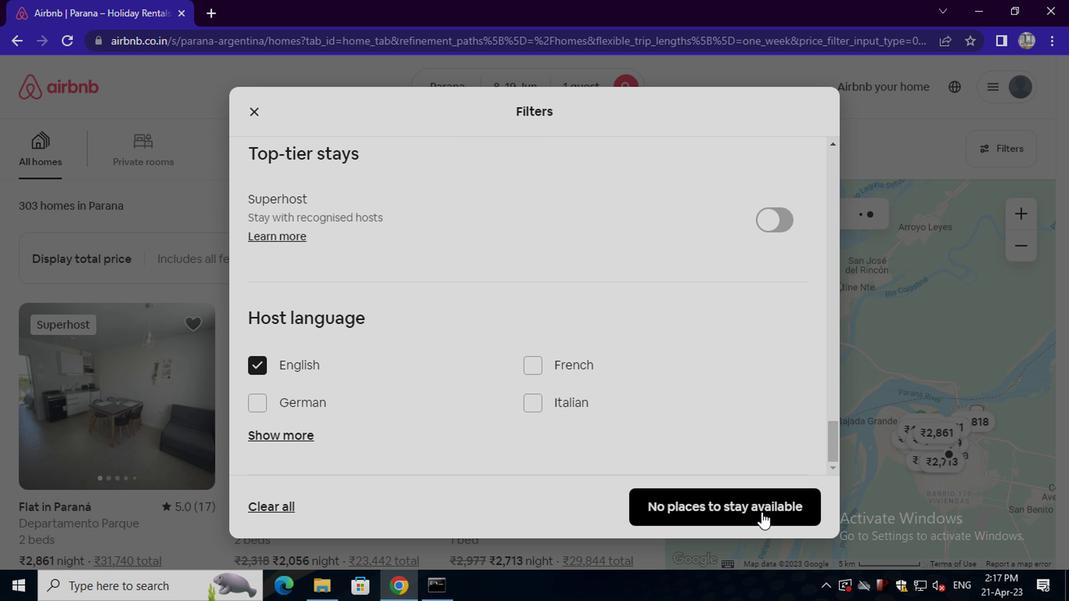 
Action: Mouse moved to (776, 478)
Screenshot: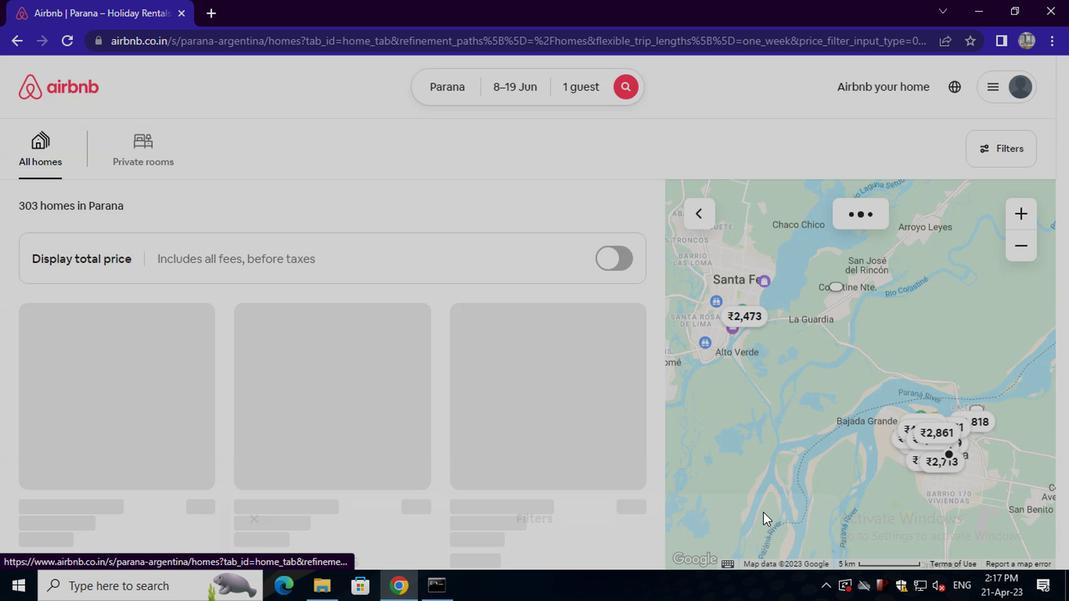
